 Task: Font style For heading UseBookman old style with red colour, bold & Underline. font size for heading '20 Pt. 'Change the font style of data to Bookman old styleand font size to  16 Pt. Change the alignment of both headline & data to  Align center. In the sheet  Apex Sales review 
Action: Mouse moved to (101, 147)
Screenshot: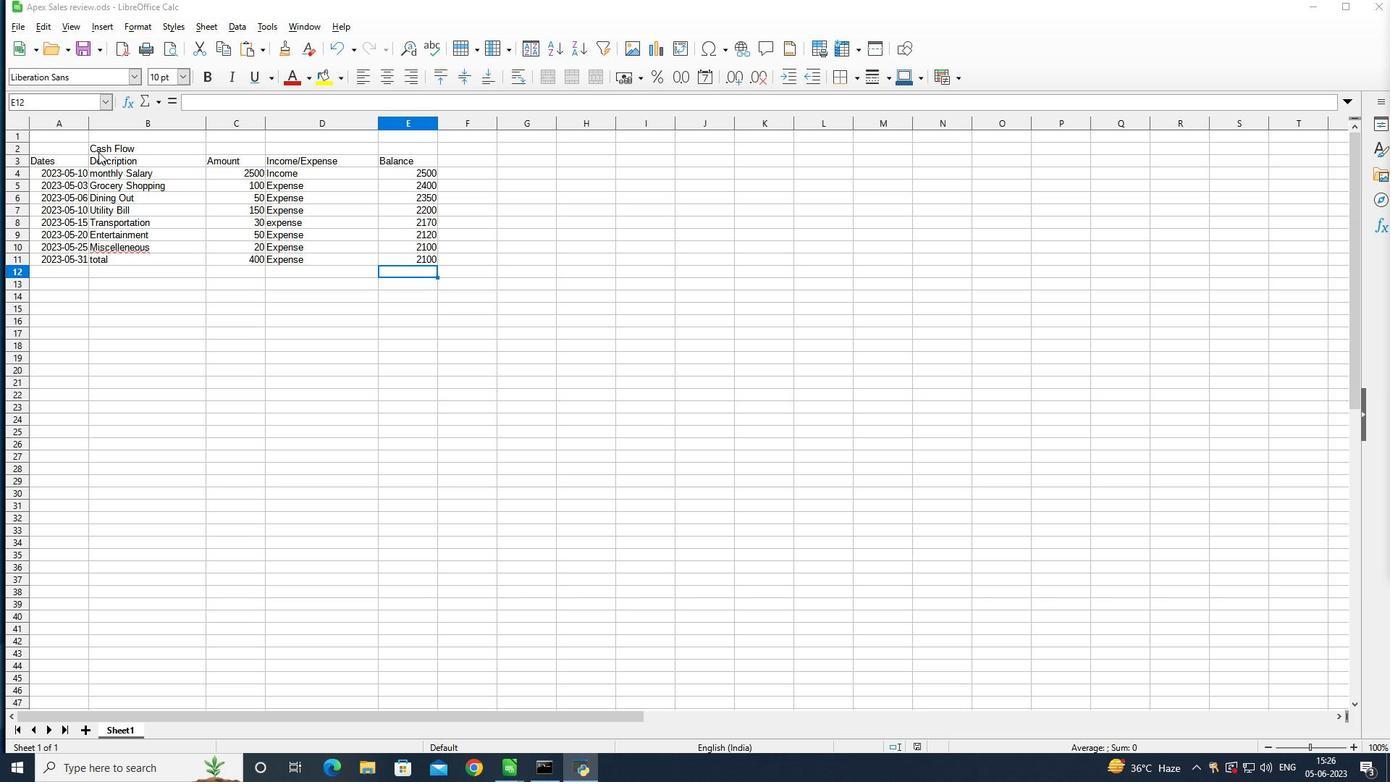 
Action: Mouse pressed left at (101, 147)
Screenshot: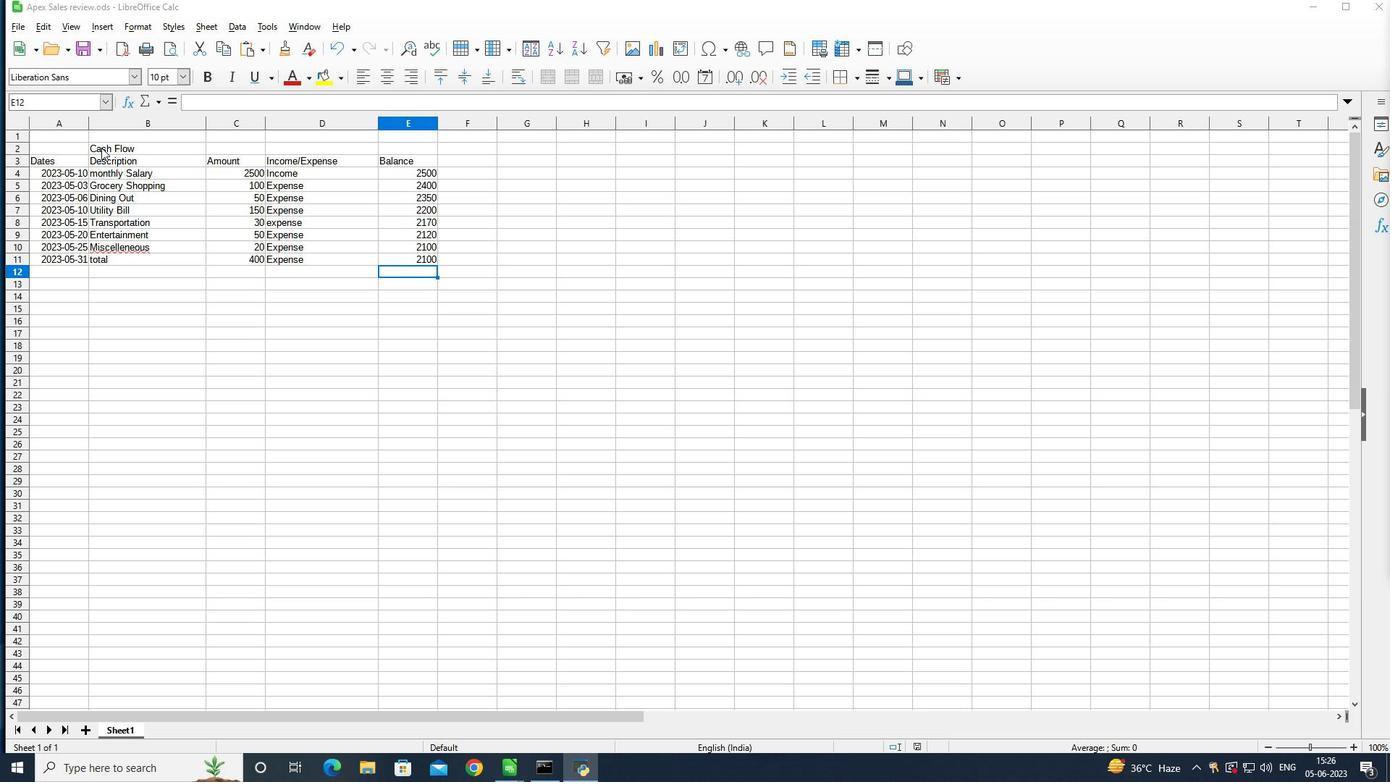 
Action: Mouse pressed left at (101, 147)
Screenshot: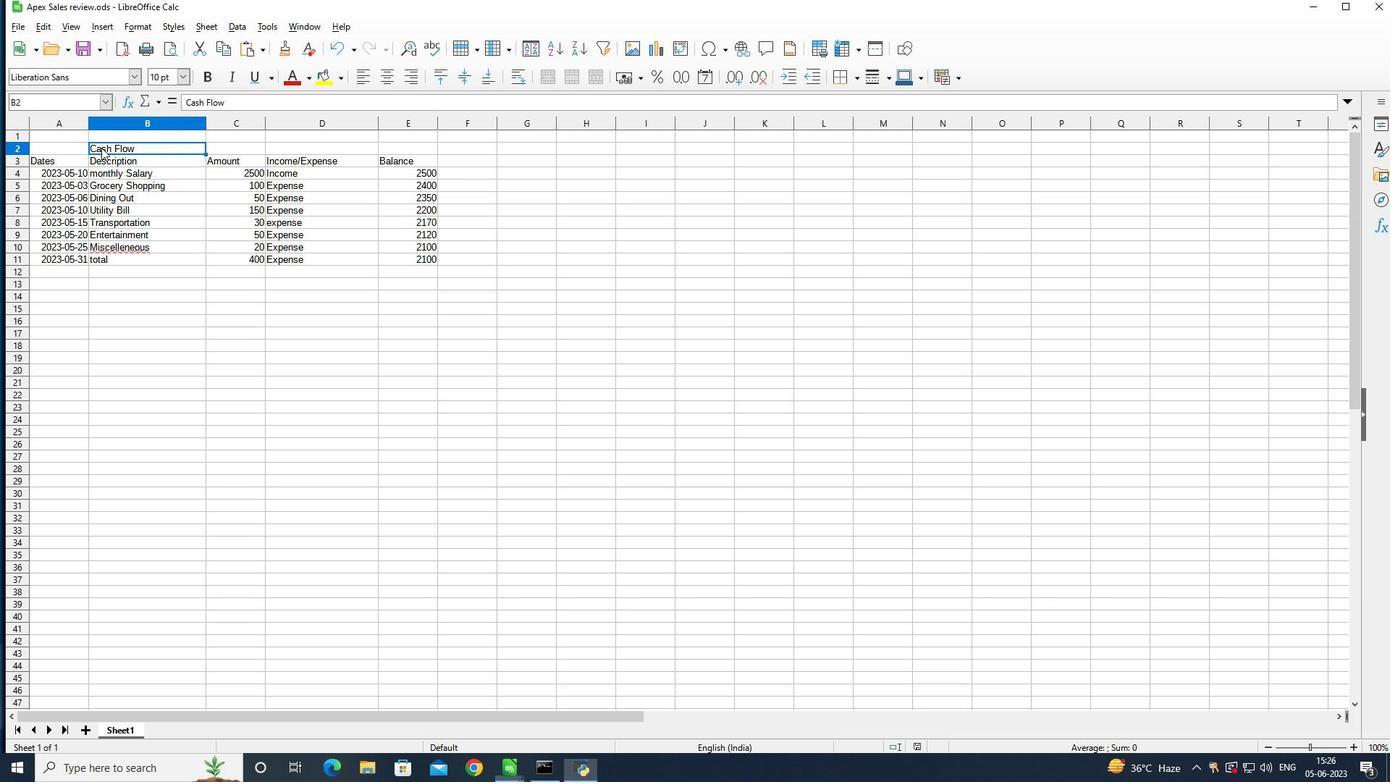 
Action: Mouse pressed left at (101, 147)
Screenshot: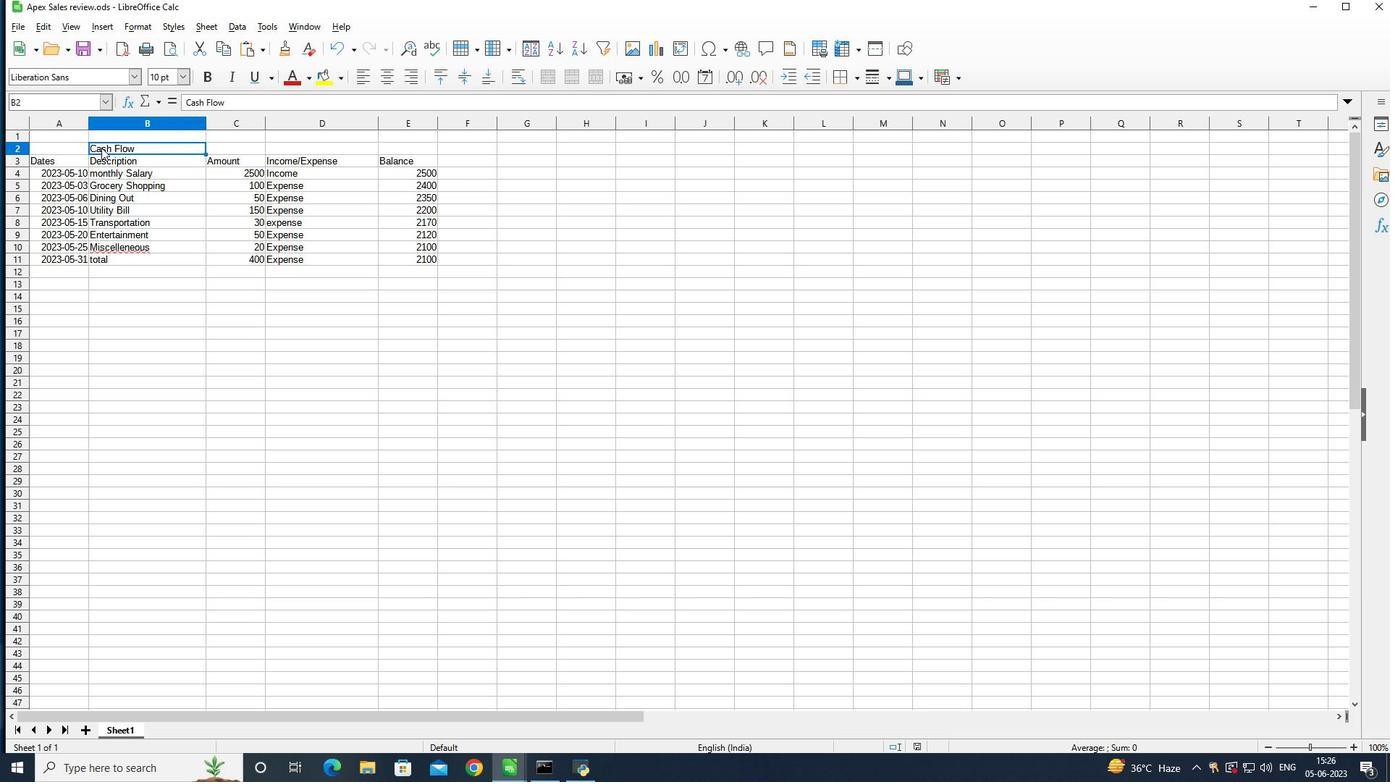 
Action: Mouse moved to (88, 76)
Screenshot: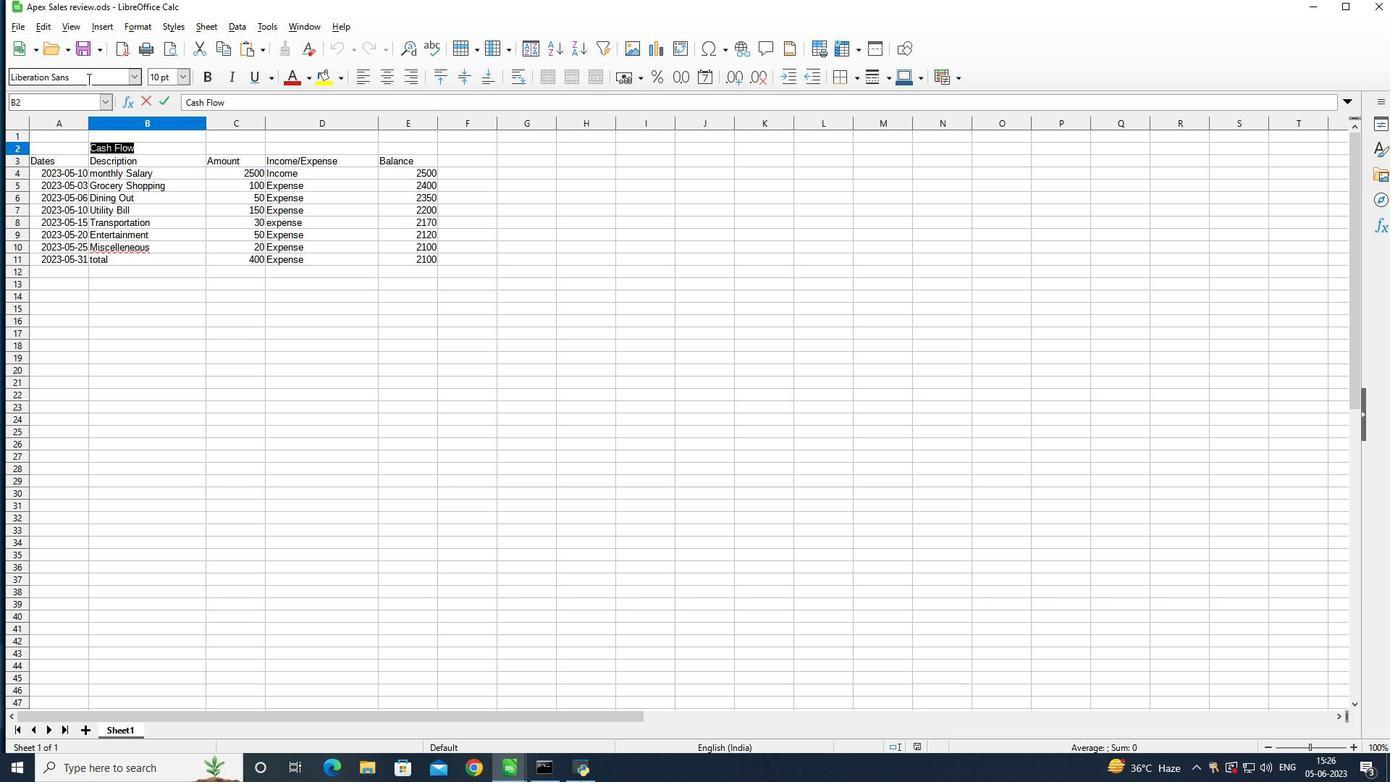 
Action: Mouse pressed left at (88, 76)
Screenshot: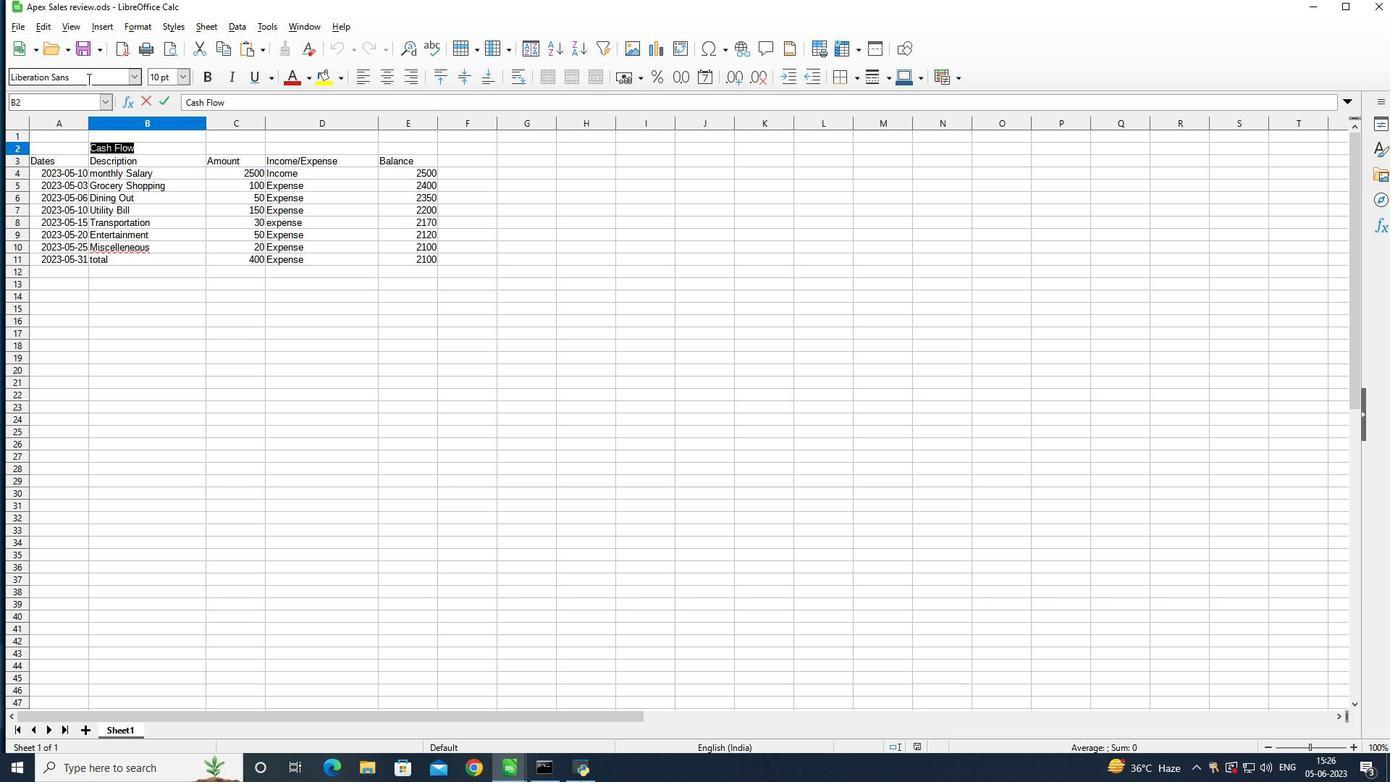 
Action: Mouse moved to (257, 86)
Screenshot: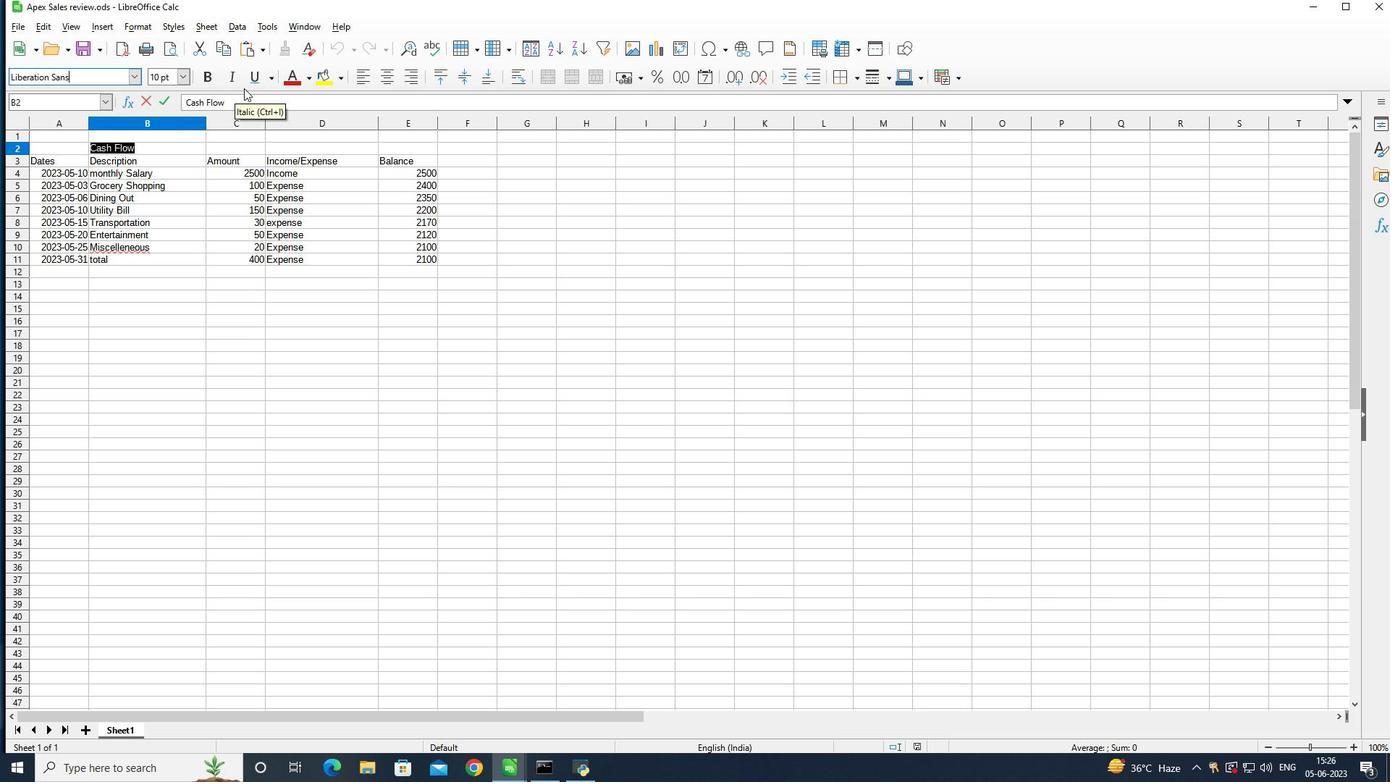 
Action: Key pressed <Key.backspace>
Screenshot: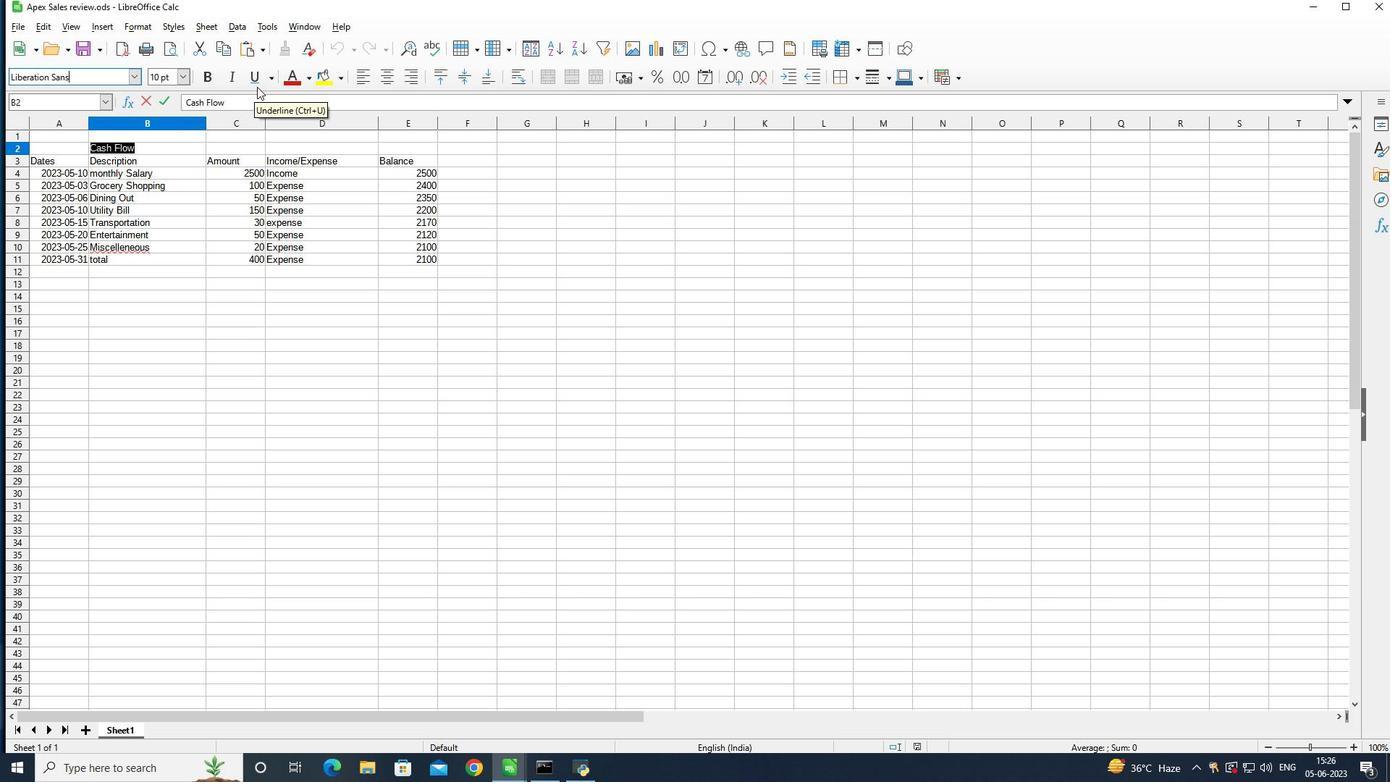 
Action: Mouse moved to (257, 86)
Screenshot: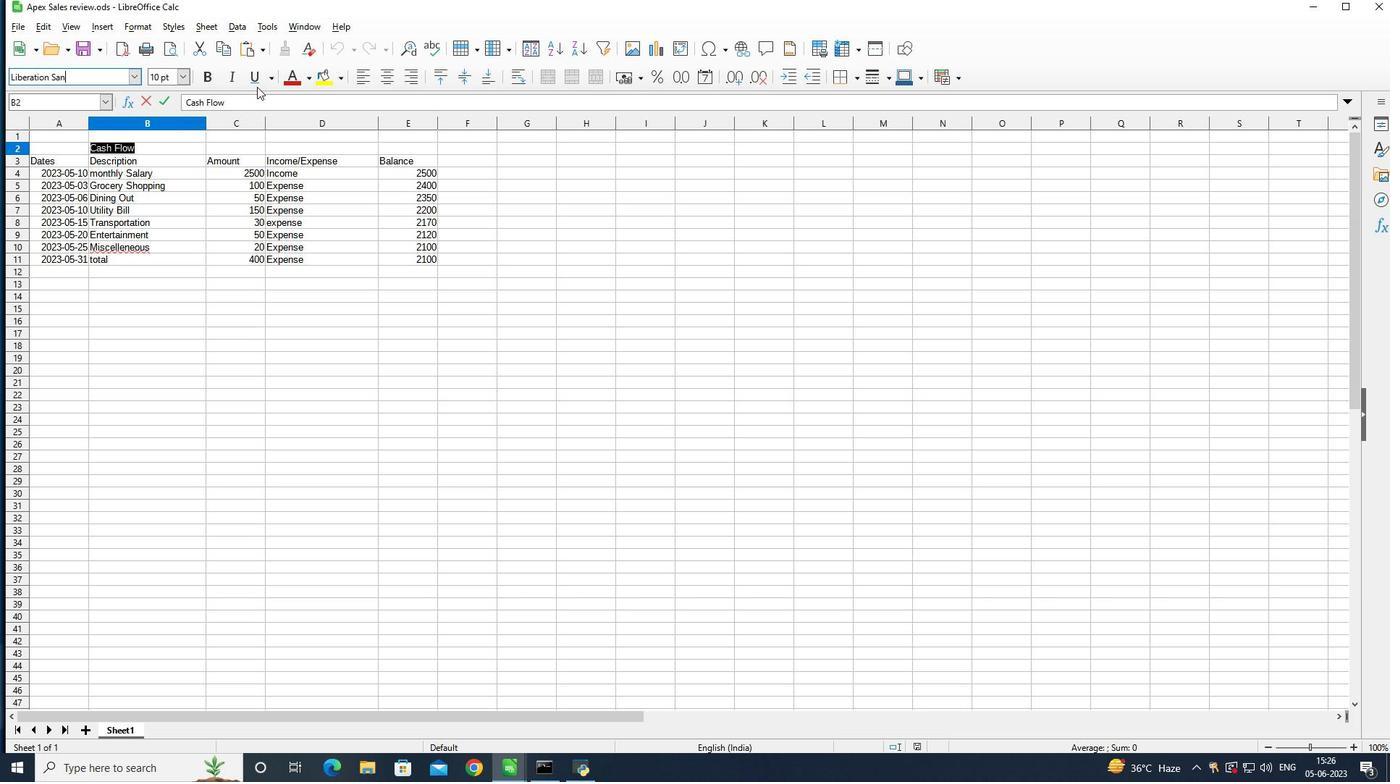 
Action: Key pressed <Key.backspace><Key.backspace><Key.backspace><Key.backspace><Key.backspace><Key.backspace><Key.backspace><Key.backspace><Key.backspace><Key.backspace><Key.backspace><Key.backspace><Key.backspace><Key.backspace><Key.backspace><Key.backspace><Key.backspace><Key.backspace><Key.backspace><Key.backspace><Key.shift>Bookman<Key.enter>
Screenshot: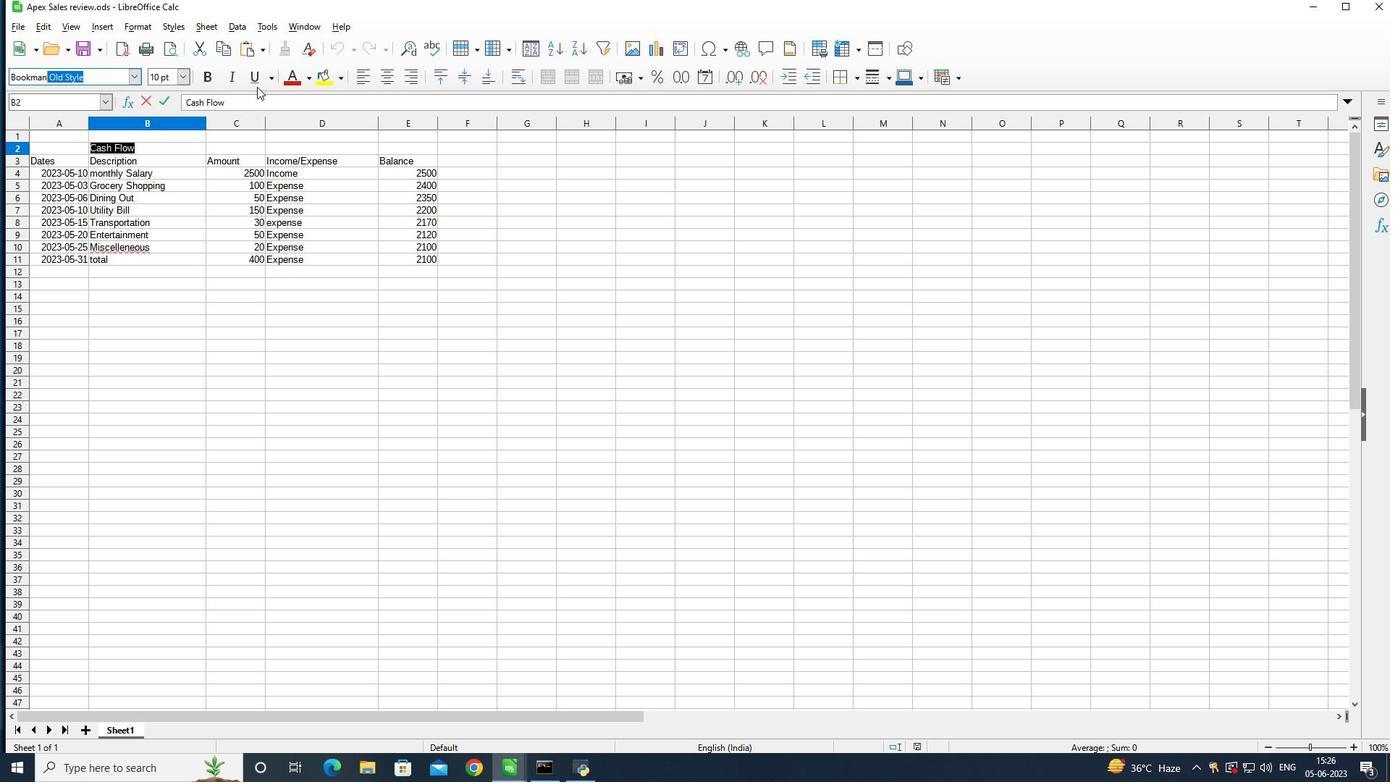 
Action: Mouse moved to (212, 76)
Screenshot: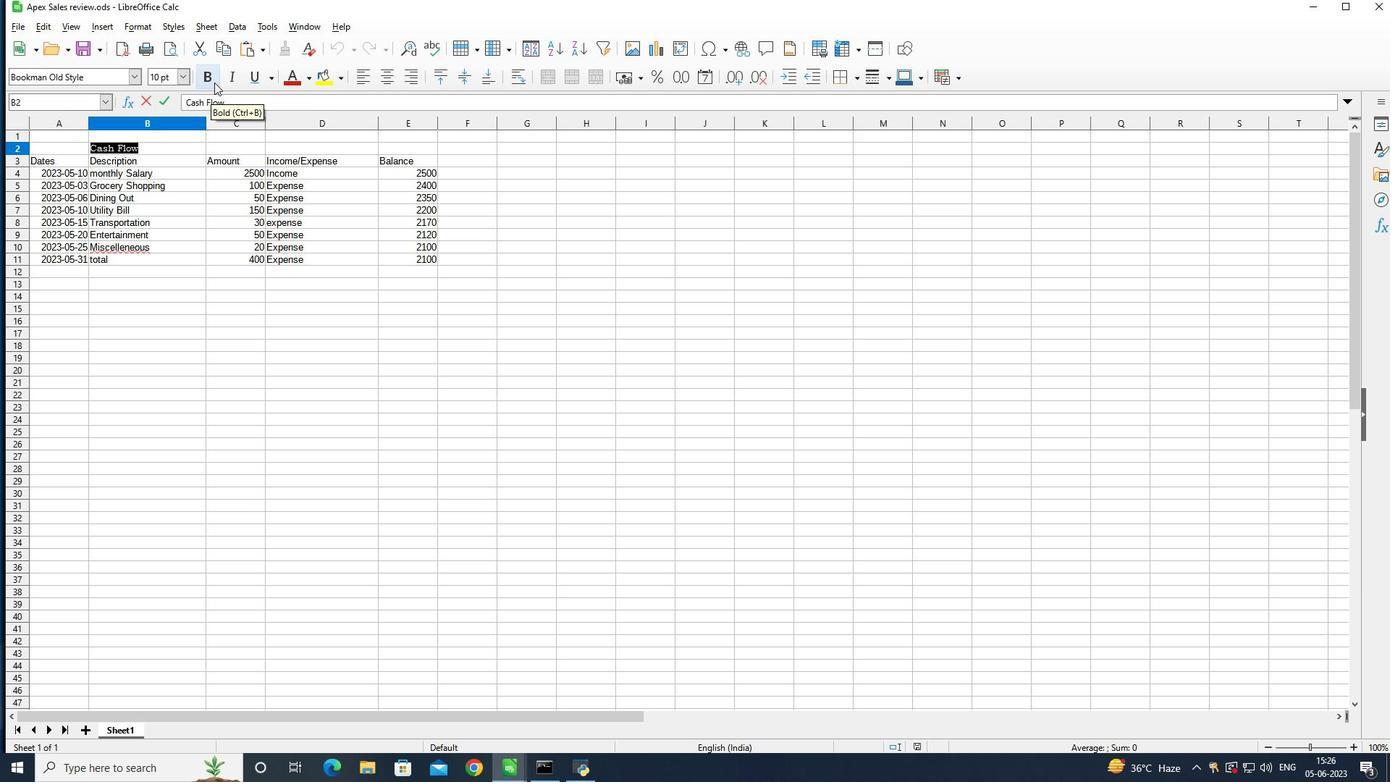 
Action: Mouse pressed left at (212, 76)
Screenshot: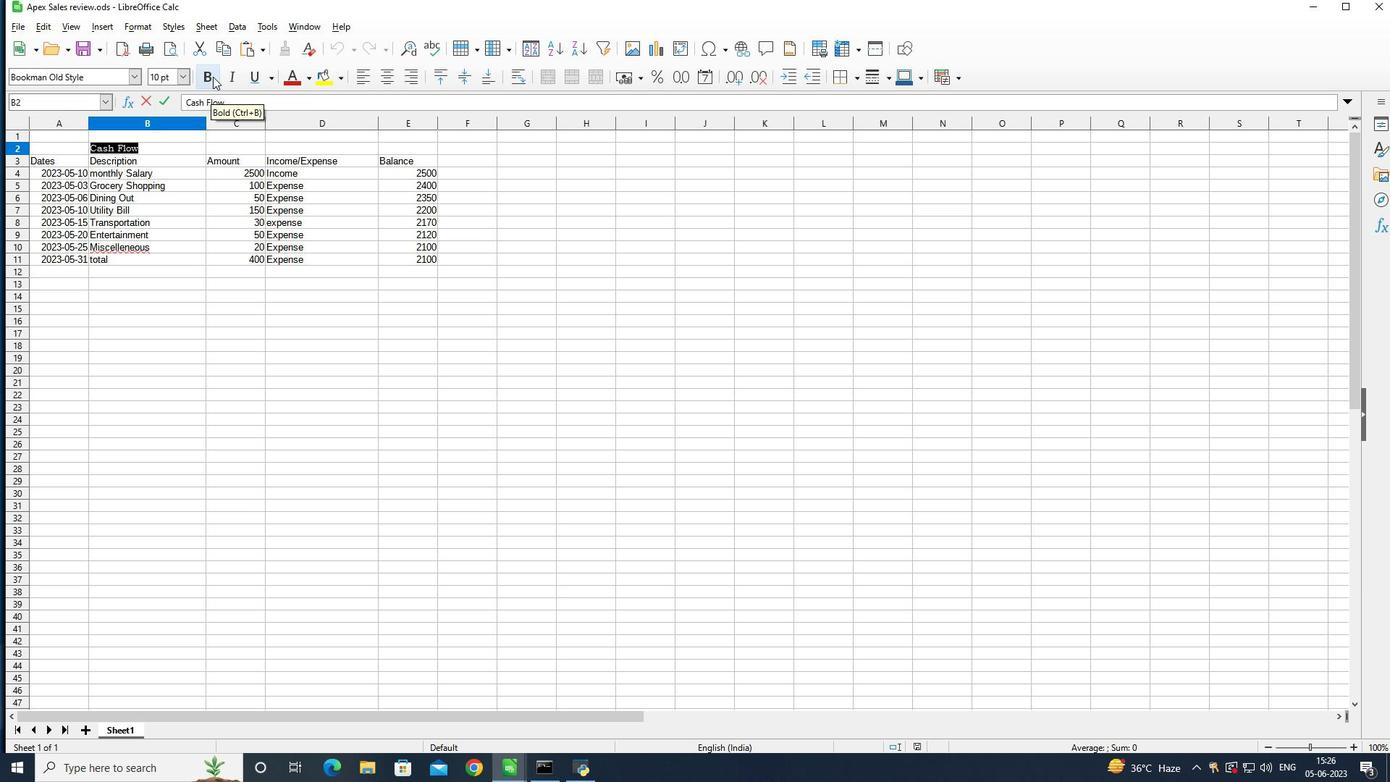 
Action: Mouse moved to (247, 76)
Screenshot: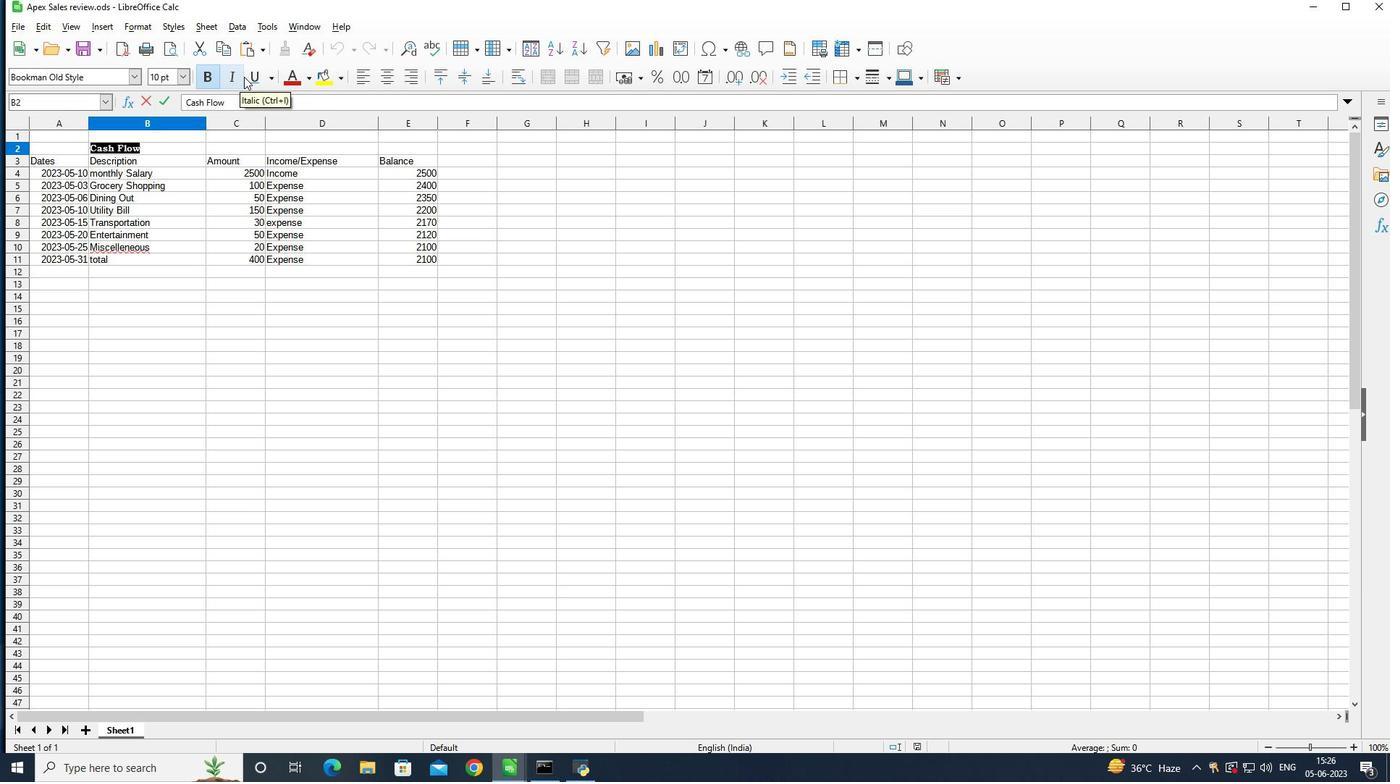 
Action: Mouse pressed left at (247, 76)
Screenshot: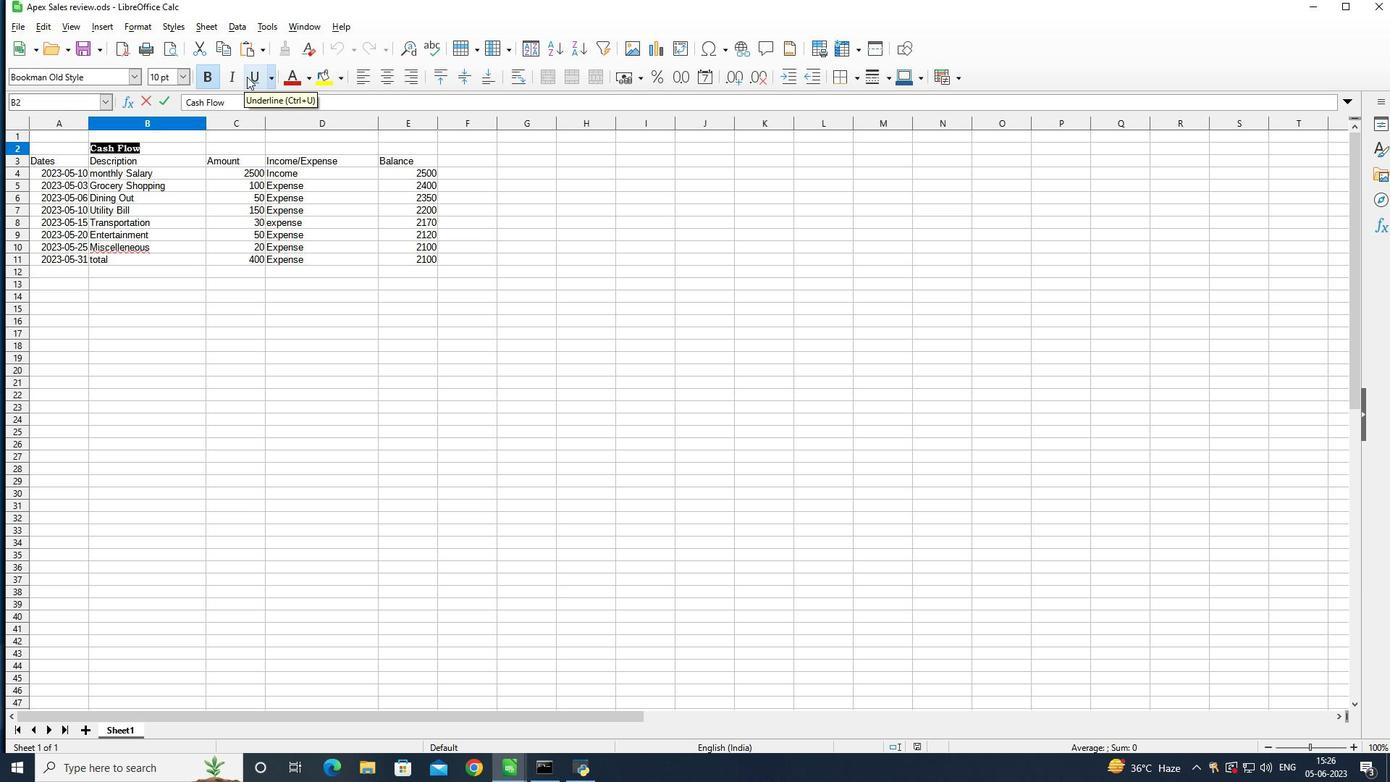 
Action: Mouse moved to (188, 78)
Screenshot: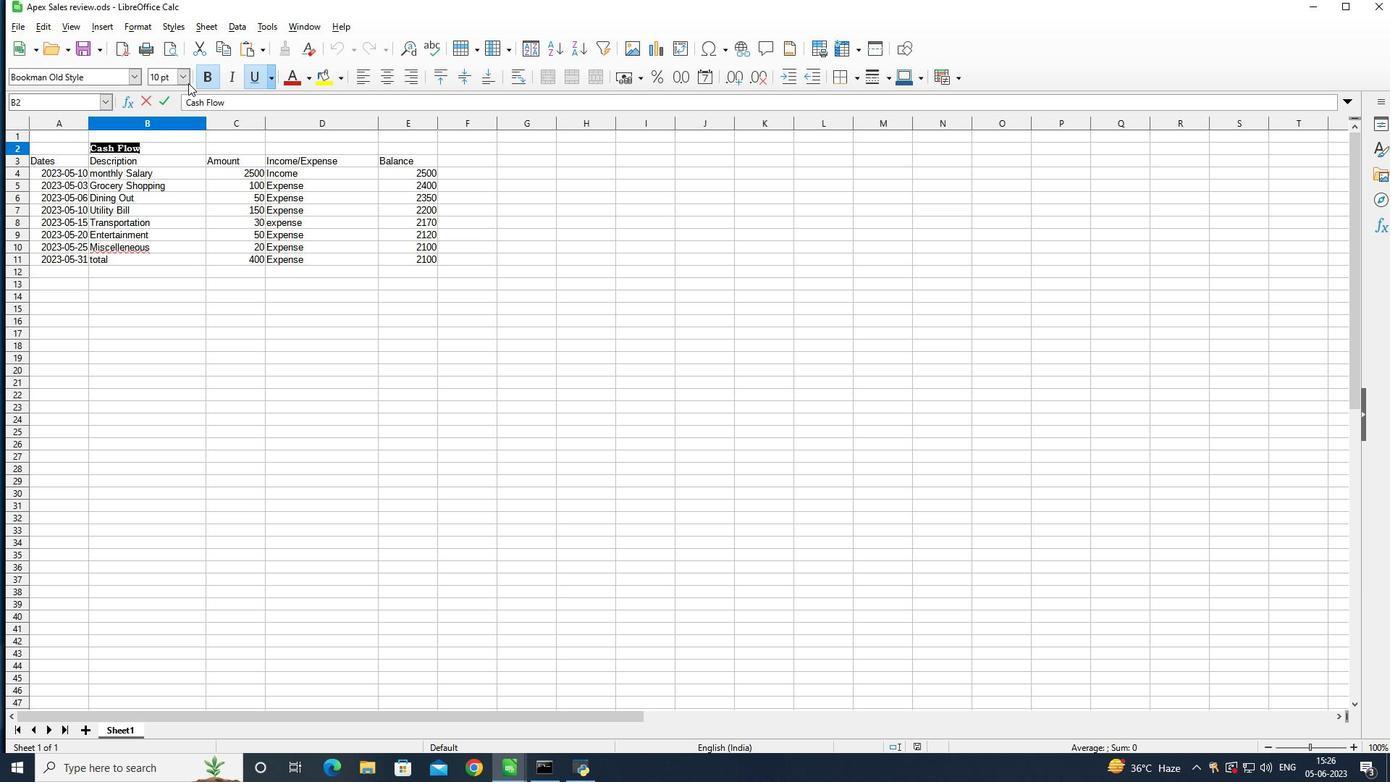 
Action: Mouse pressed left at (188, 78)
Screenshot: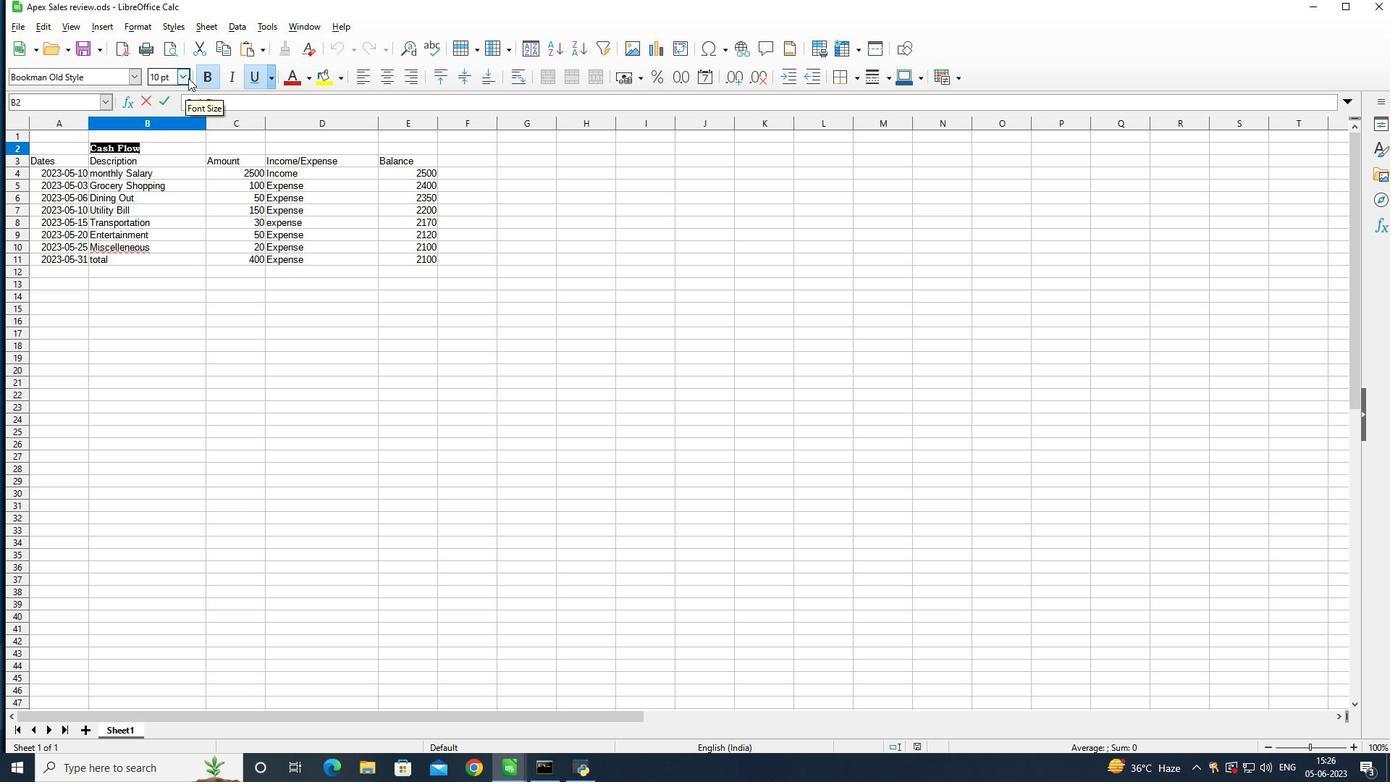 
Action: Mouse moved to (163, 256)
Screenshot: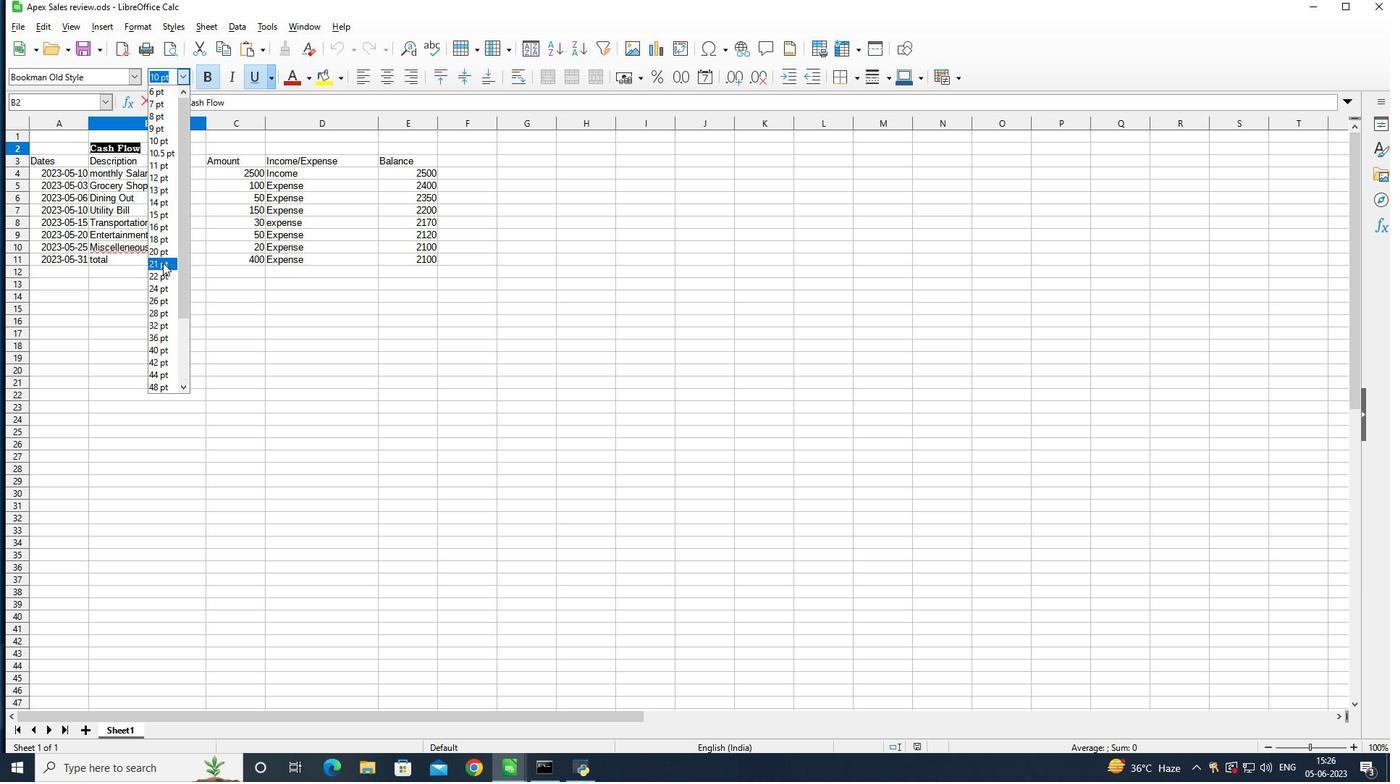 
Action: Mouse pressed left at (163, 256)
Screenshot: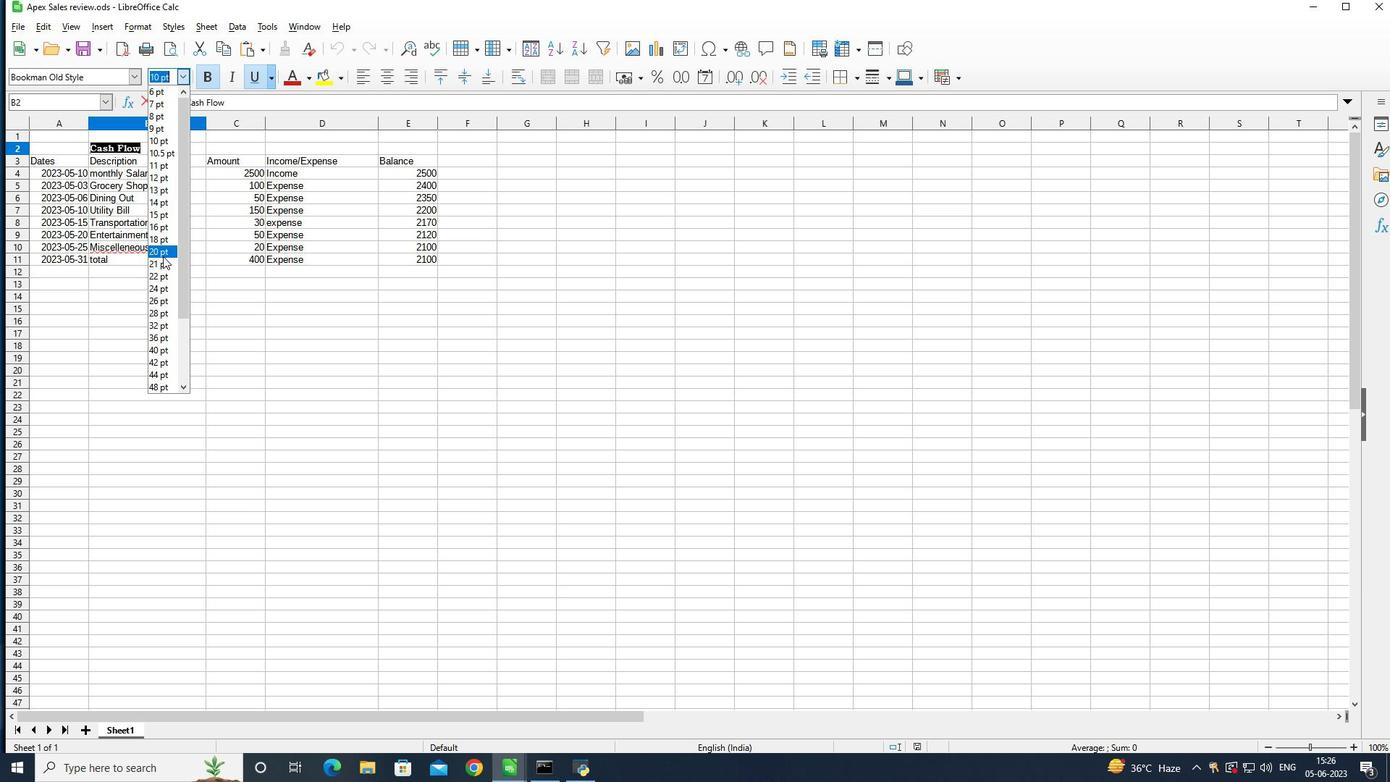 
Action: Mouse moved to (292, 84)
Screenshot: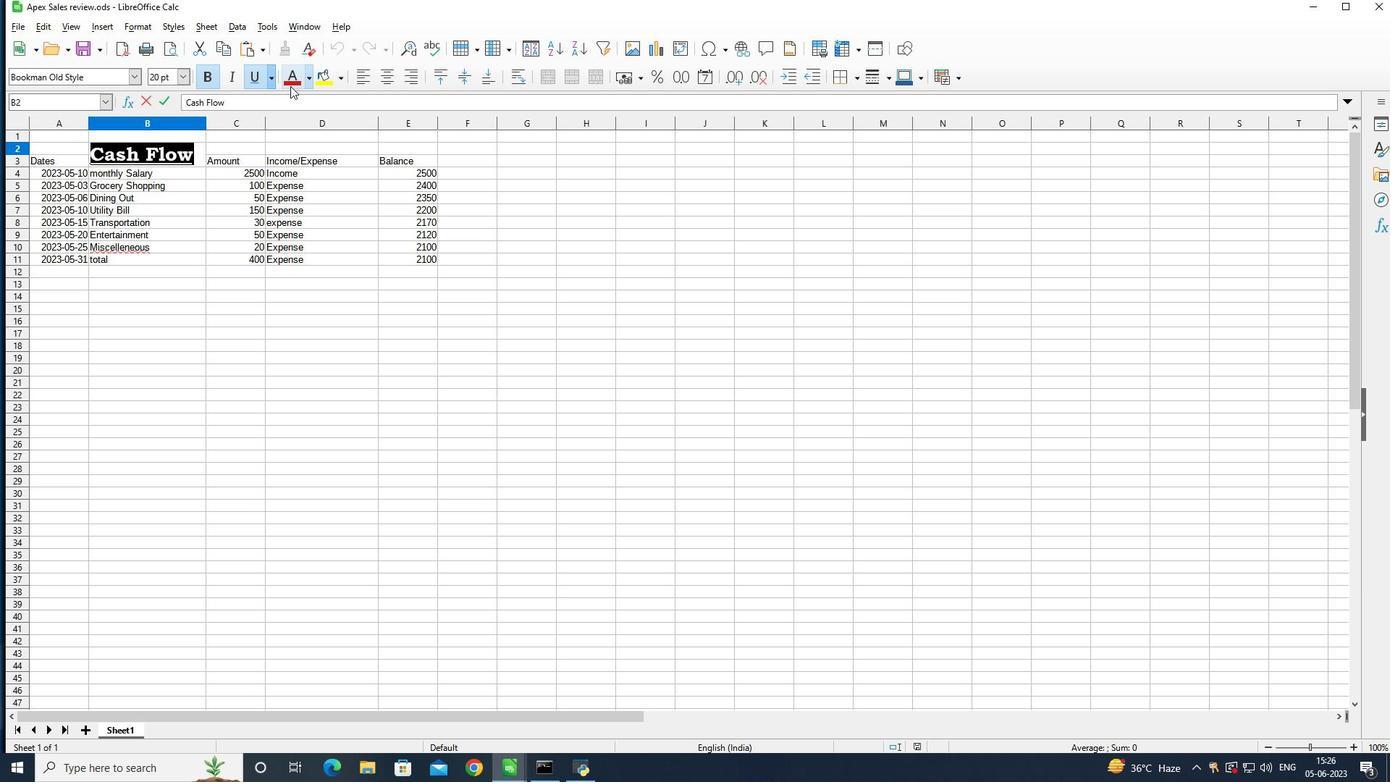 
Action: Mouse pressed left at (292, 84)
Screenshot: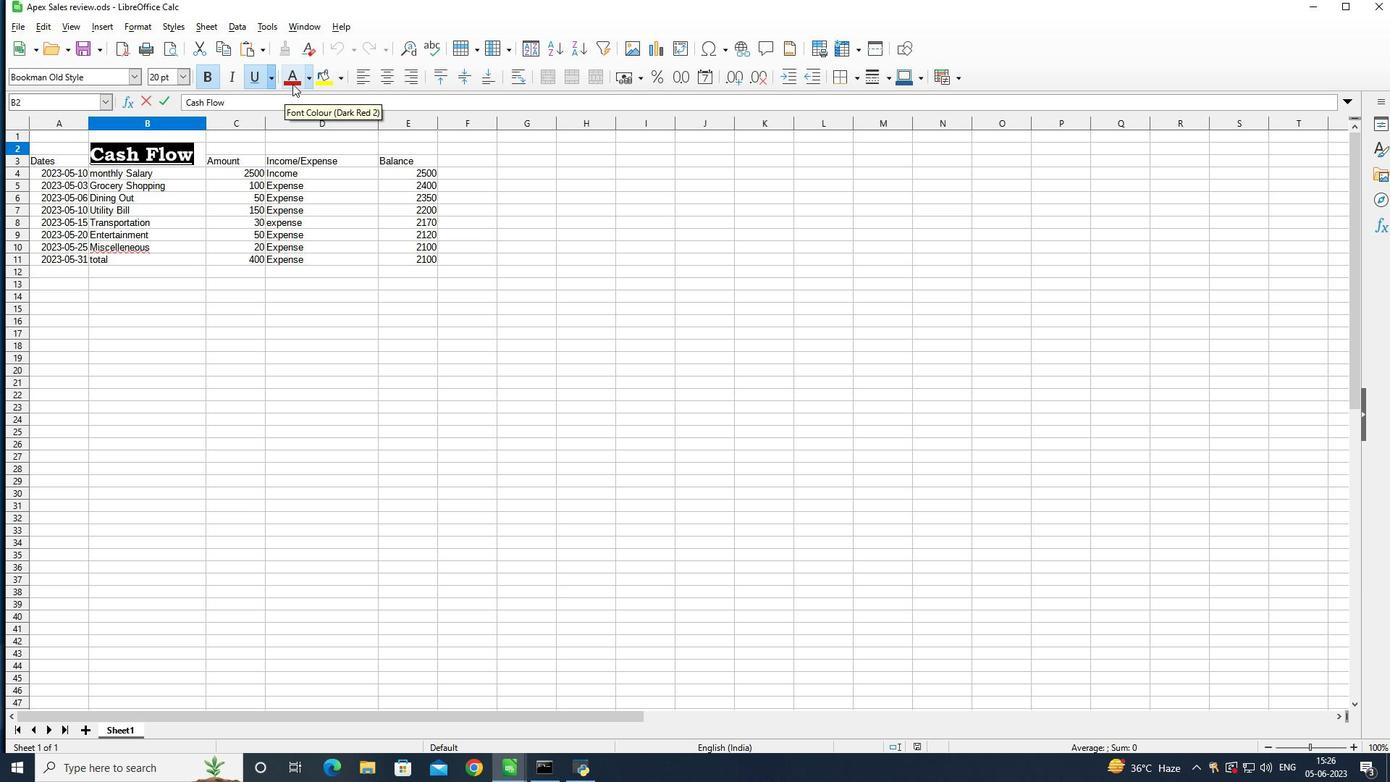 
Action: Mouse moved to (116, 199)
Screenshot: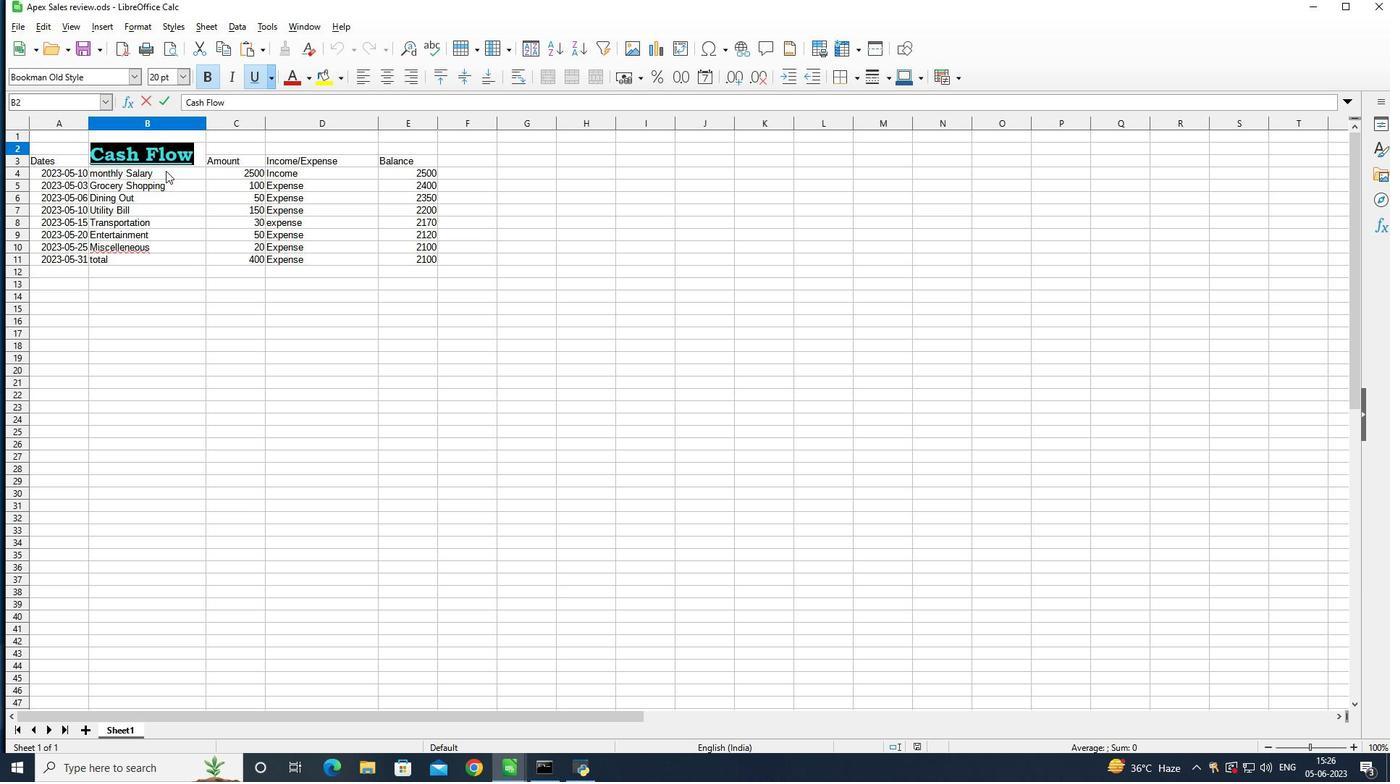 
Action: Mouse pressed left at (116, 199)
Screenshot: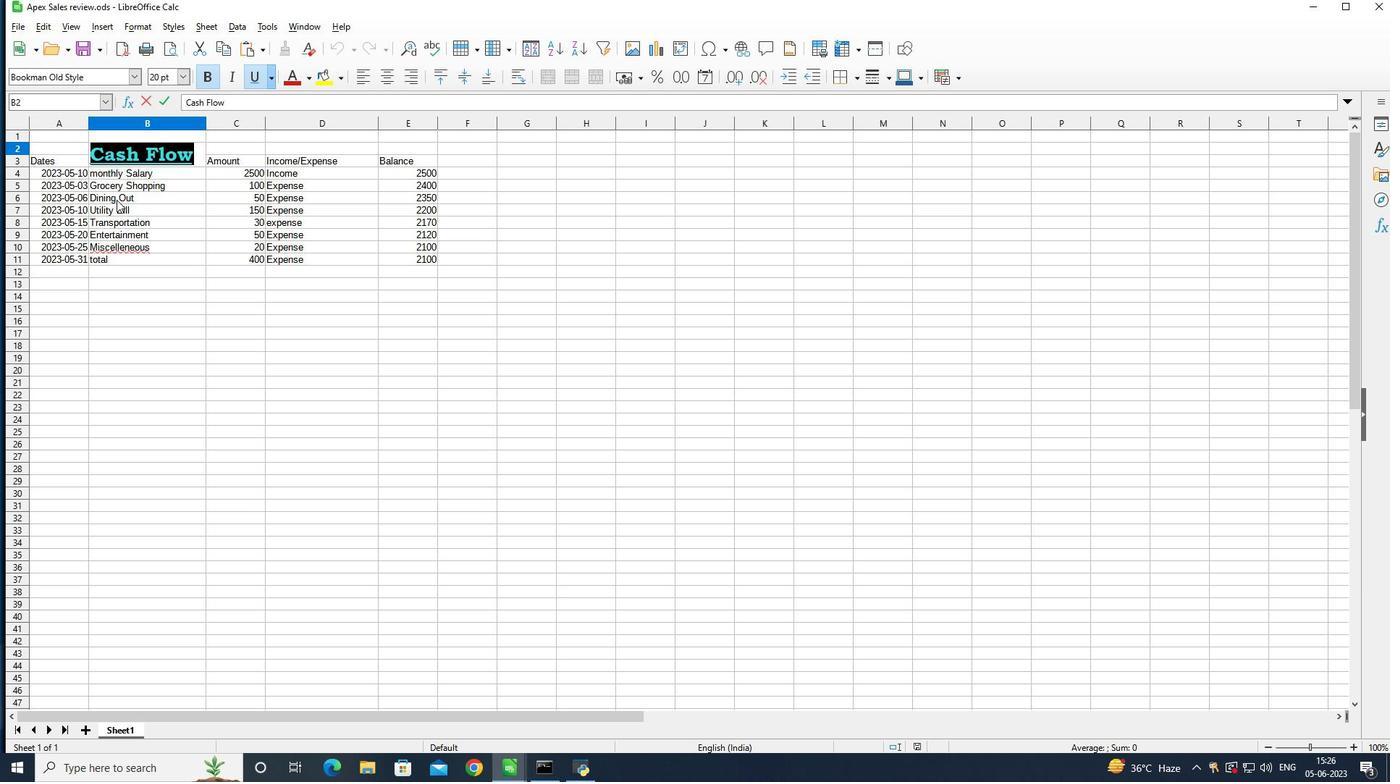 
Action: Mouse moved to (61, 174)
Screenshot: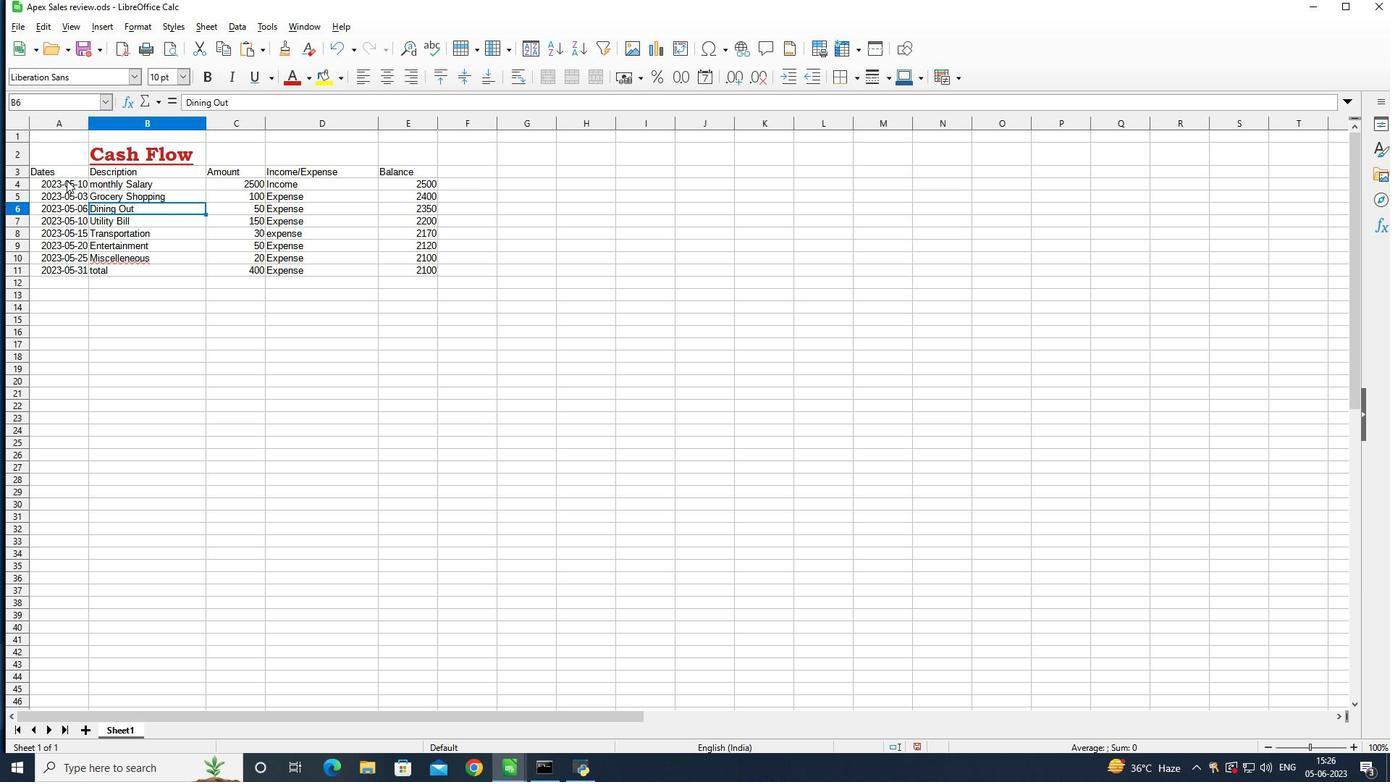 
Action: Mouse pressed left at (61, 174)
Screenshot: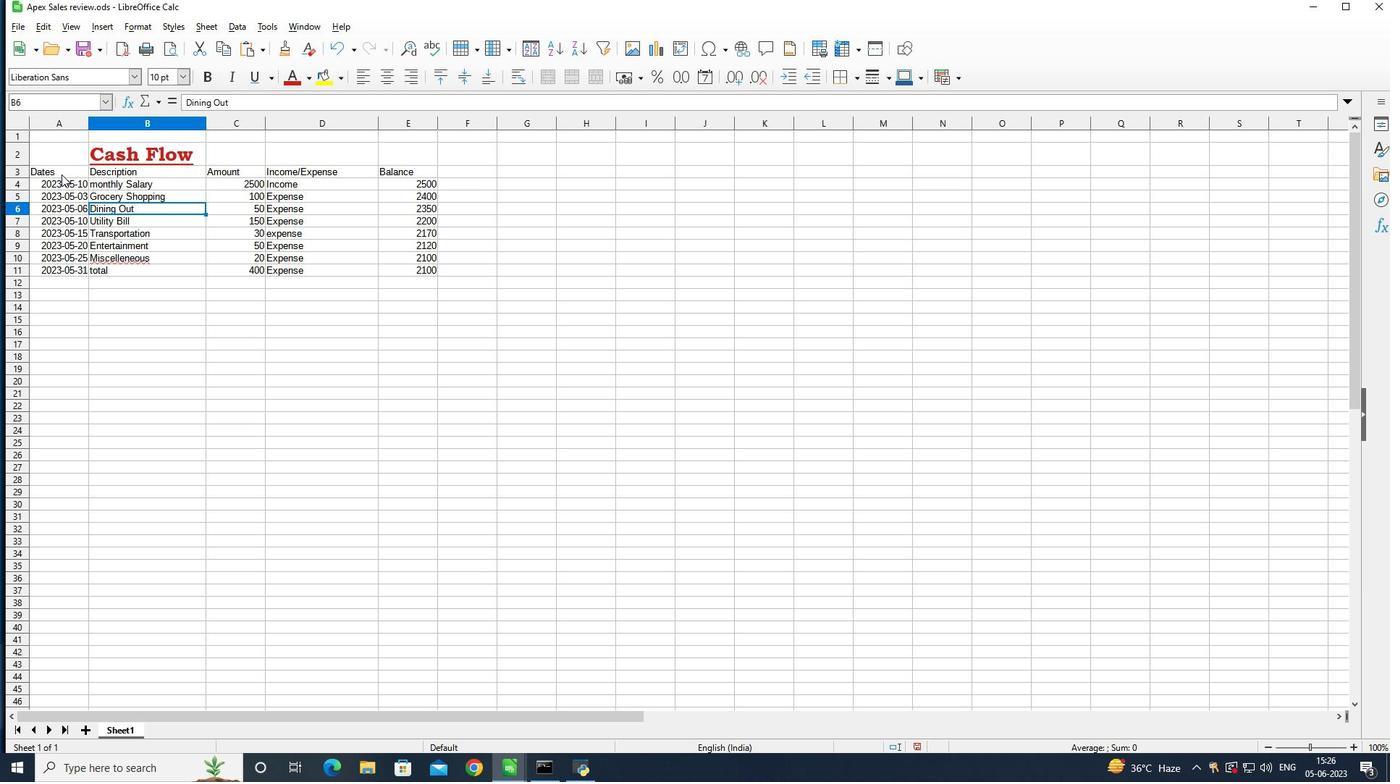 
Action: Mouse pressed left at (61, 174)
Screenshot: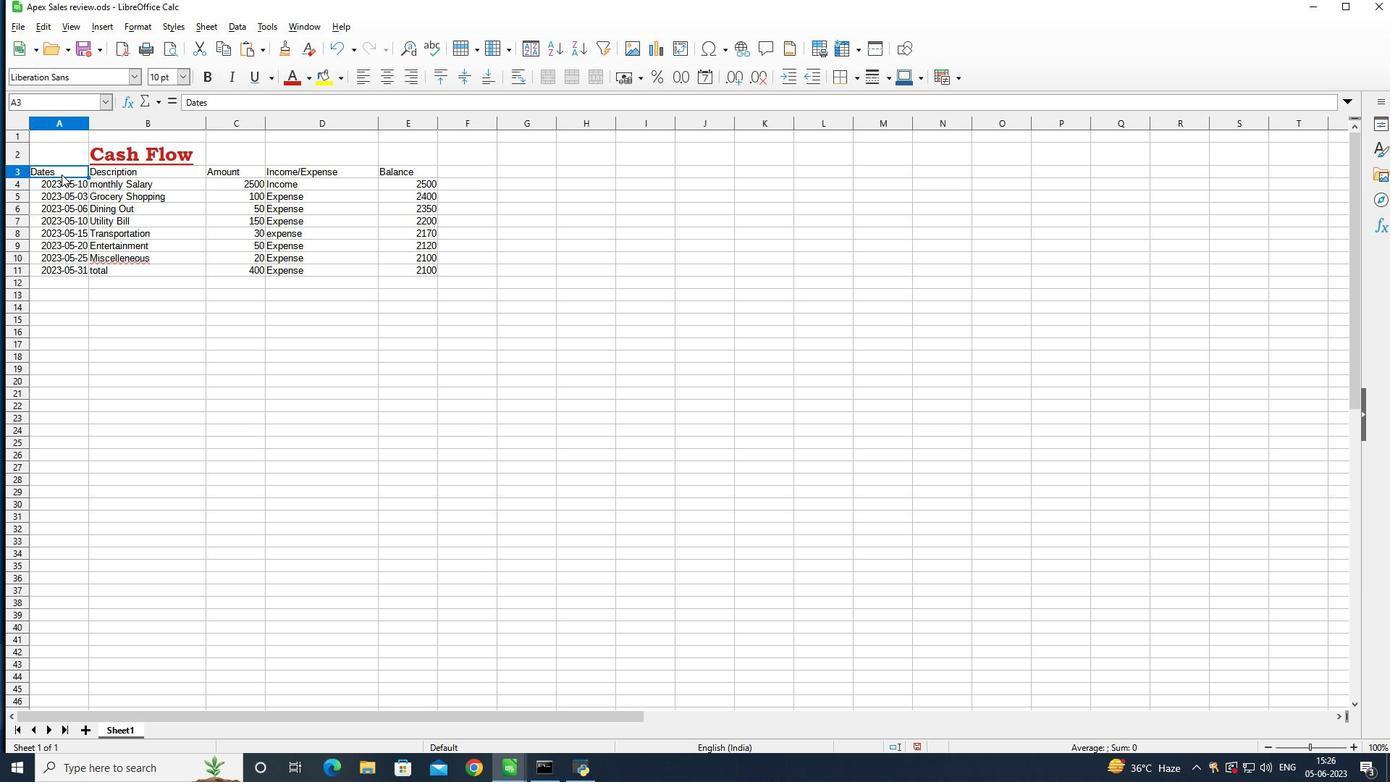 
Action: Mouse moved to (90, 71)
Screenshot: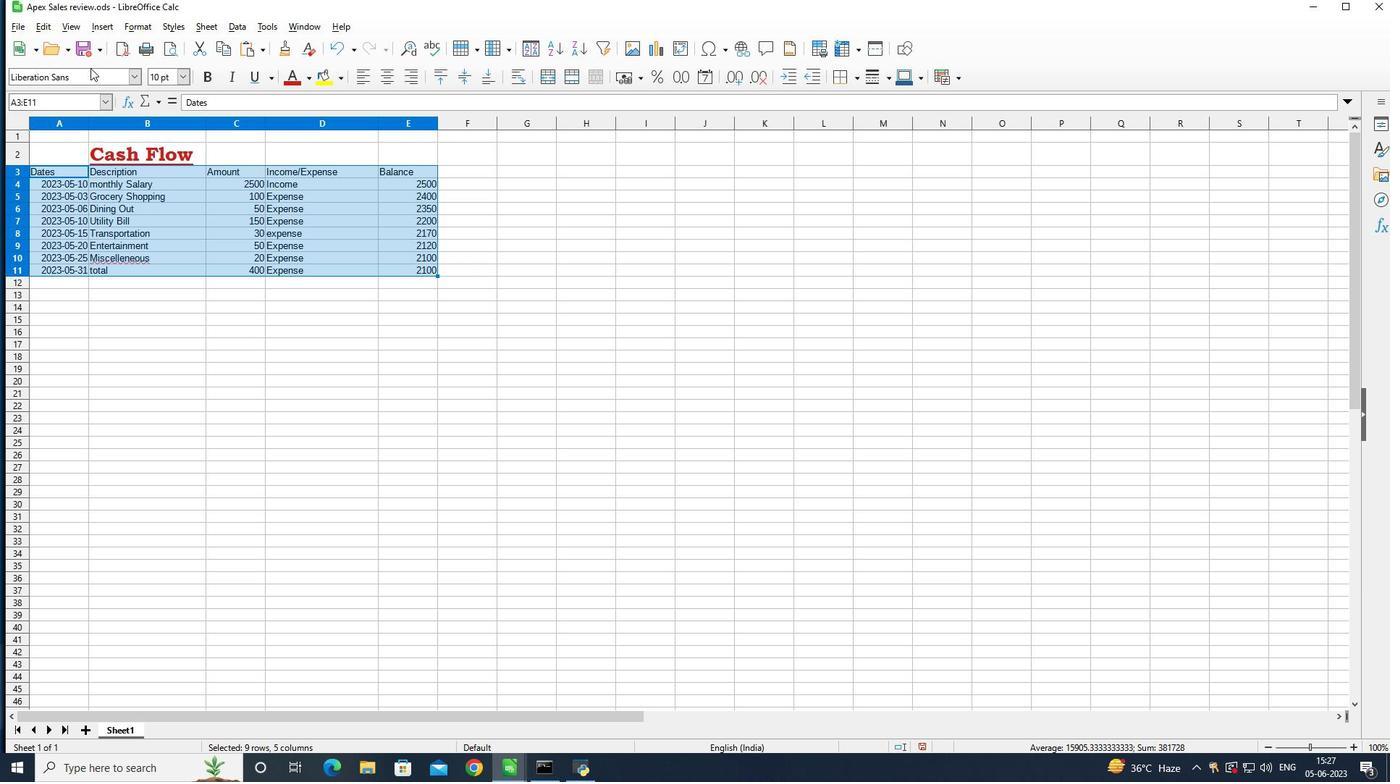 
Action: Mouse pressed left at (90, 71)
Screenshot: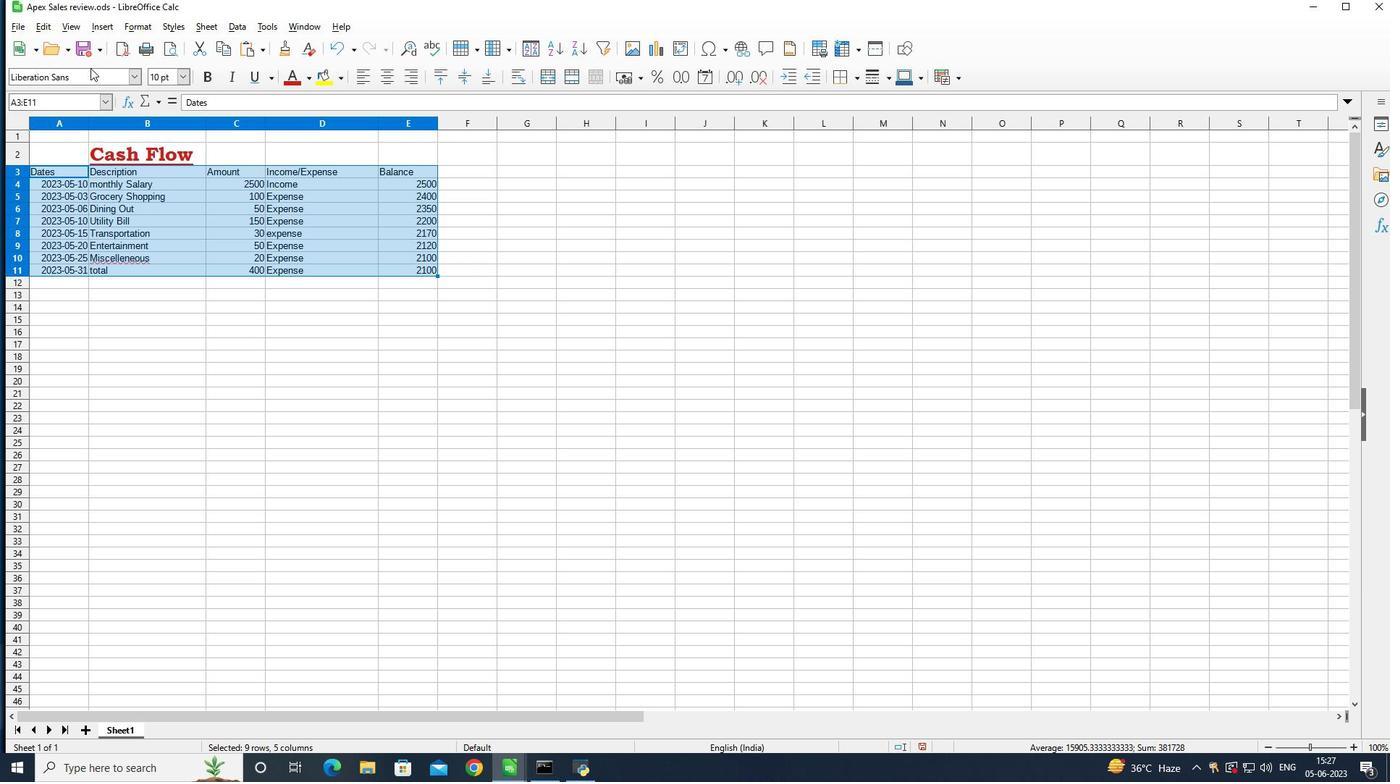 
Action: Mouse moved to (127, 58)
Screenshot: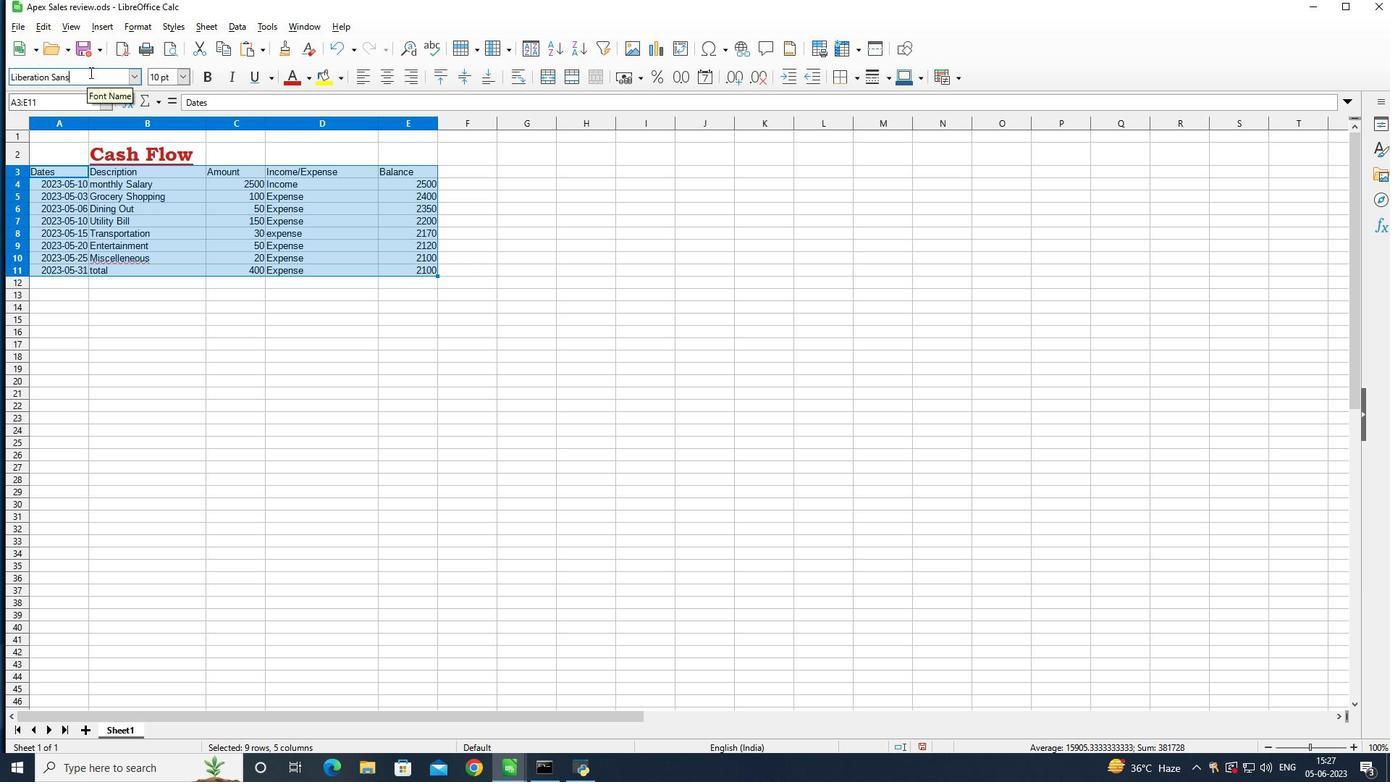 
Action: Key pressed <Key.backspace><Key.backspace><Key.backspace><Key.backspace><Key.backspace><Key.backspace><Key.backspace><Key.backspace><Key.backspace><Key.backspace><Key.backspace><Key.backspace><Key.backspace><Key.backspace><Key.backspace><Key.backspace><Key.backspace><Key.backspace><Key.backspace><Key.backspace><Key.backspace><Key.backspace><Key.backspace><Key.backspace><Key.backspace><Key.backspace><Key.backspace><Key.backspace><Key.backspace><Key.backspace><Key.backspace><Key.backspace><Key.backspace><Key.backspace><Key.backspace><Key.backspace><Key.backspace><Key.backspace><Key.backspace><Key.backspace><Key.backspace><Key.shift>bookman<Key.enter>
Screenshot: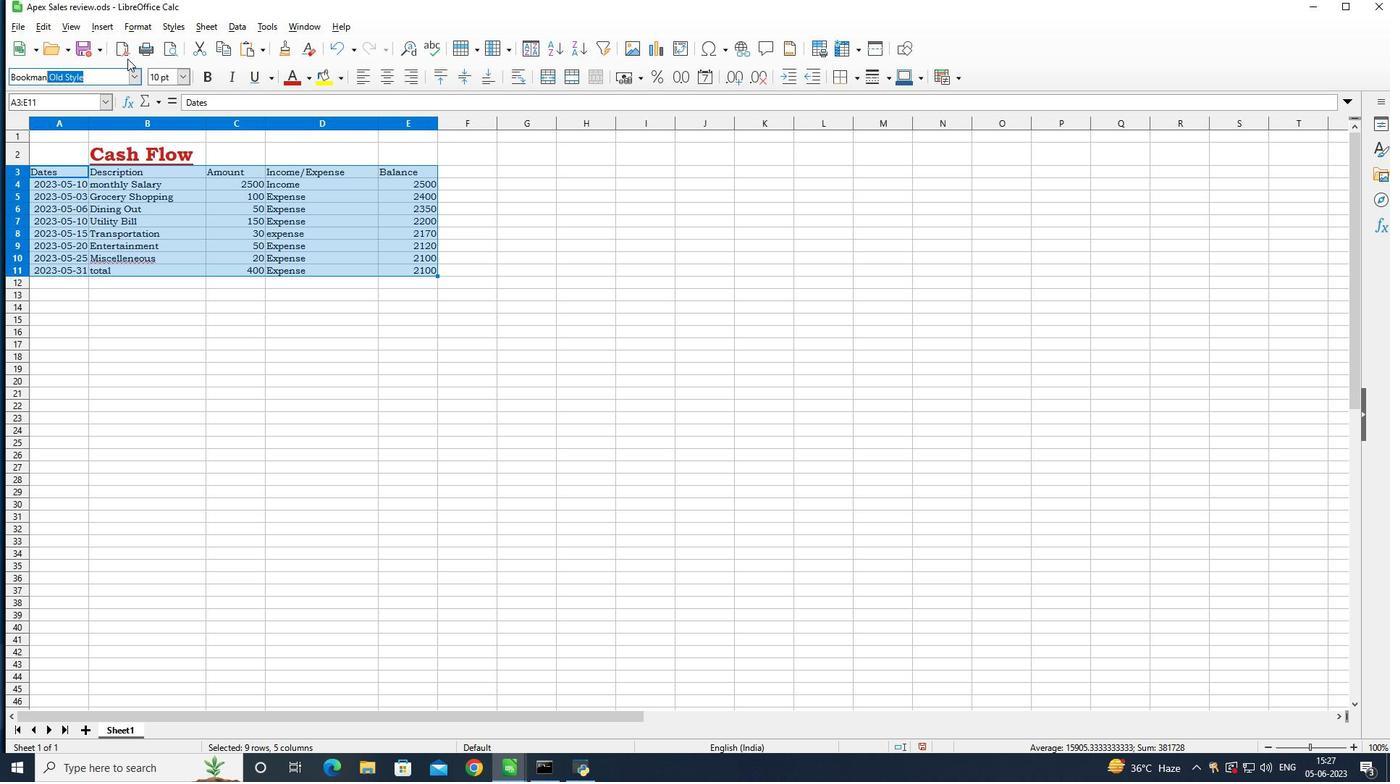 
Action: Mouse moved to (180, 76)
Screenshot: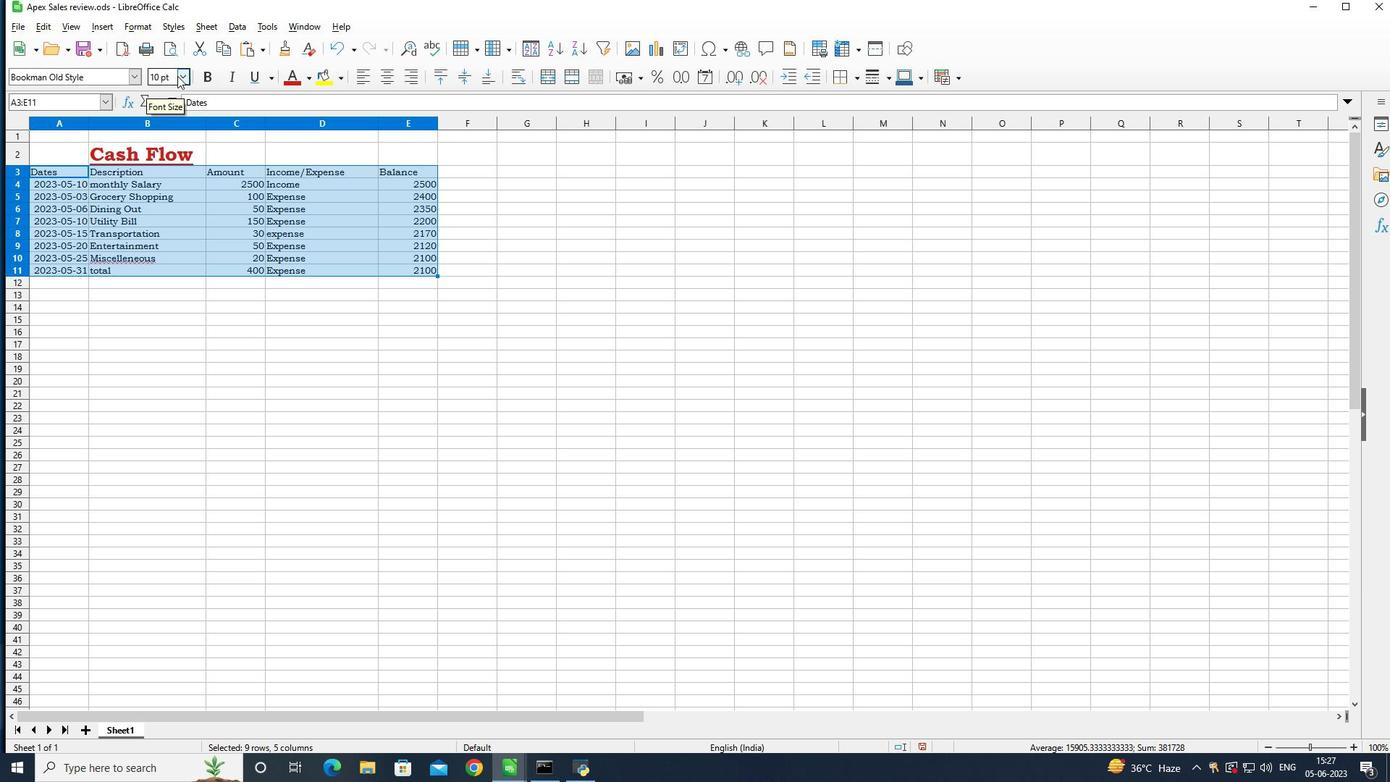 
Action: Mouse pressed left at (180, 76)
Screenshot: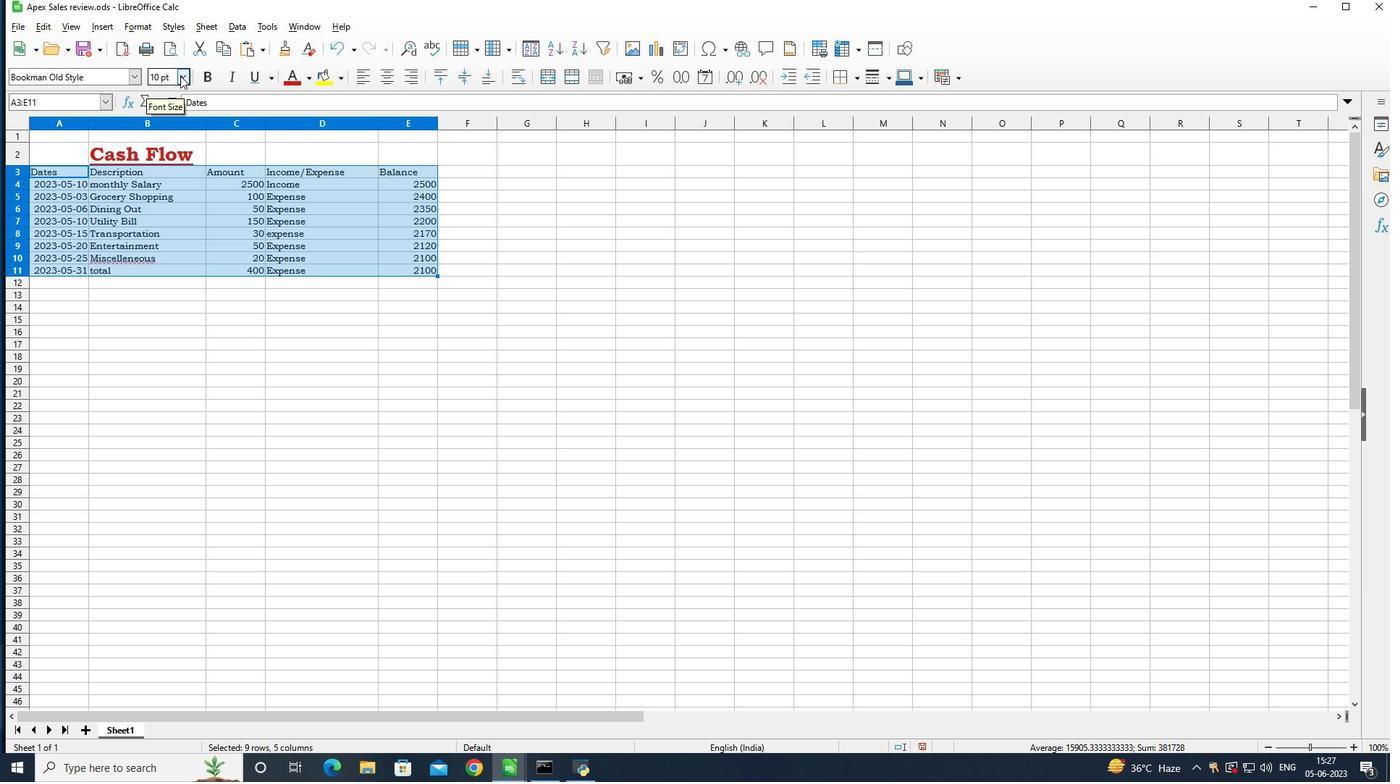 
Action: Mouse moved to (163, 227)
Screenshot: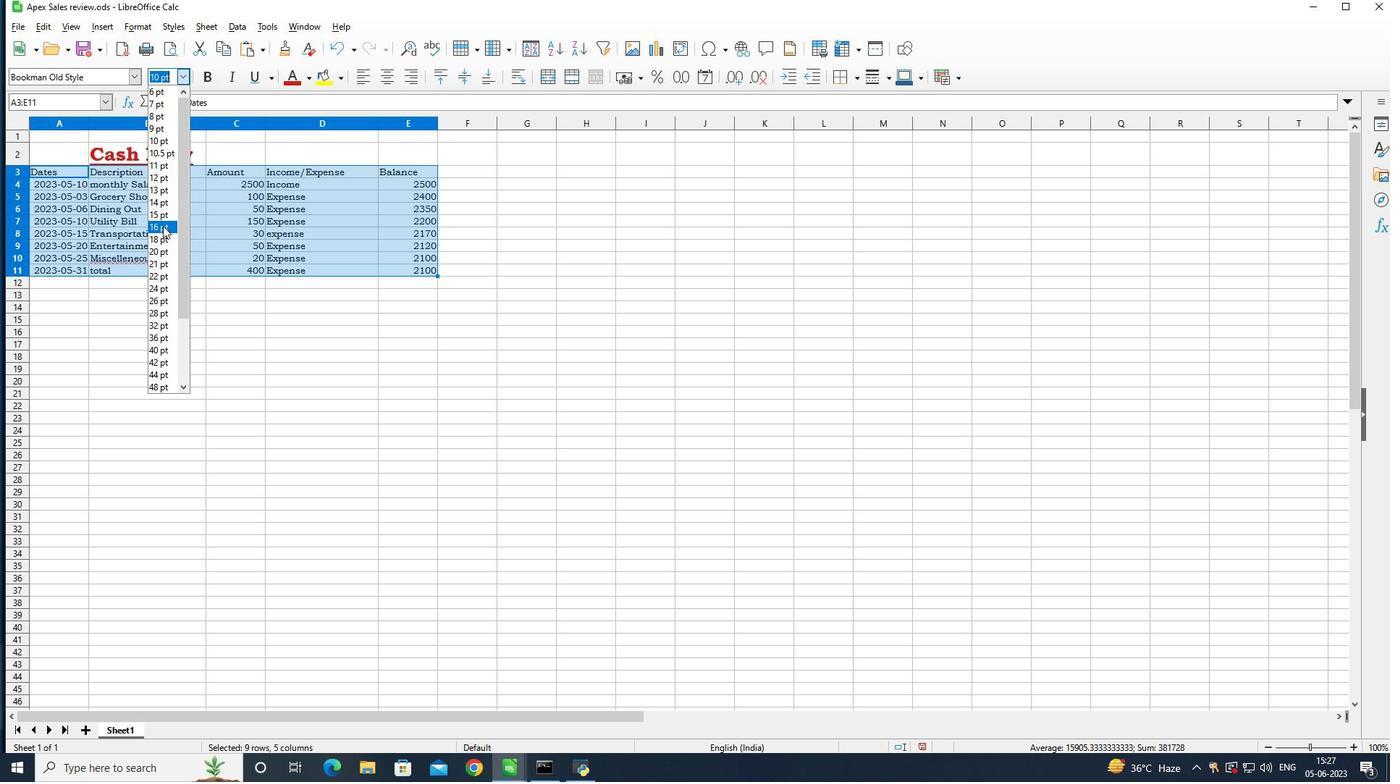 
Action: Mouse pressed left at (163, 227)
Screenshot: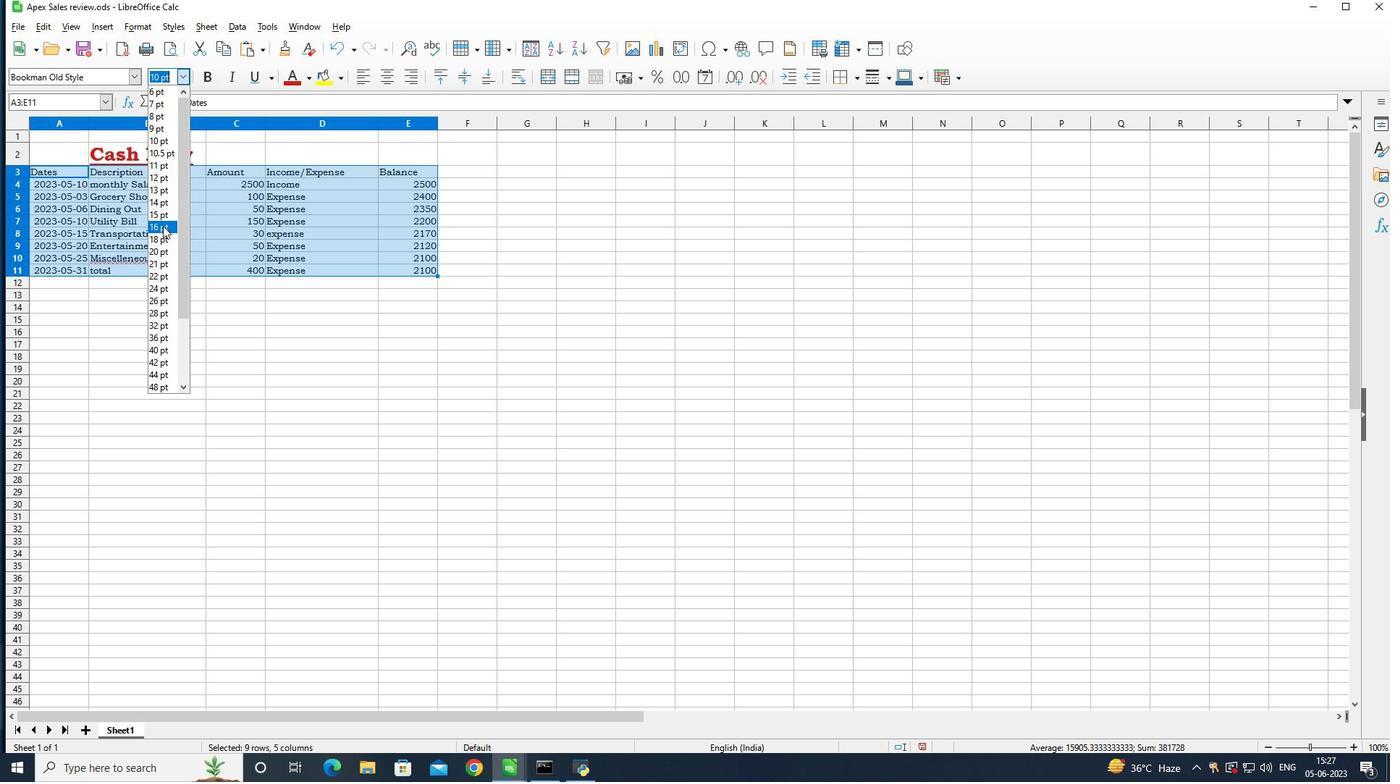 
Action: Mouse moved to (381, 81)
Screenshot: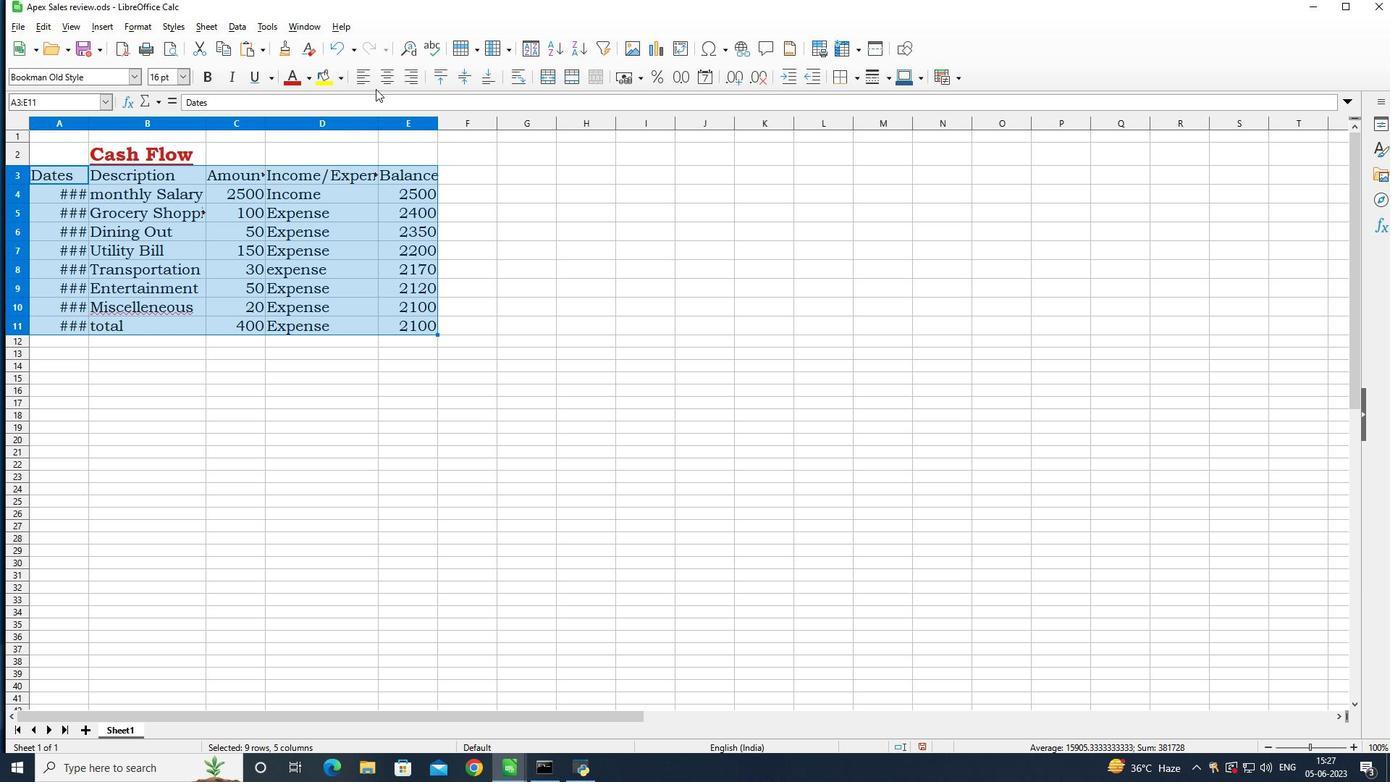 
Action: Mouse pressed left at (381, 81)
Screenshot: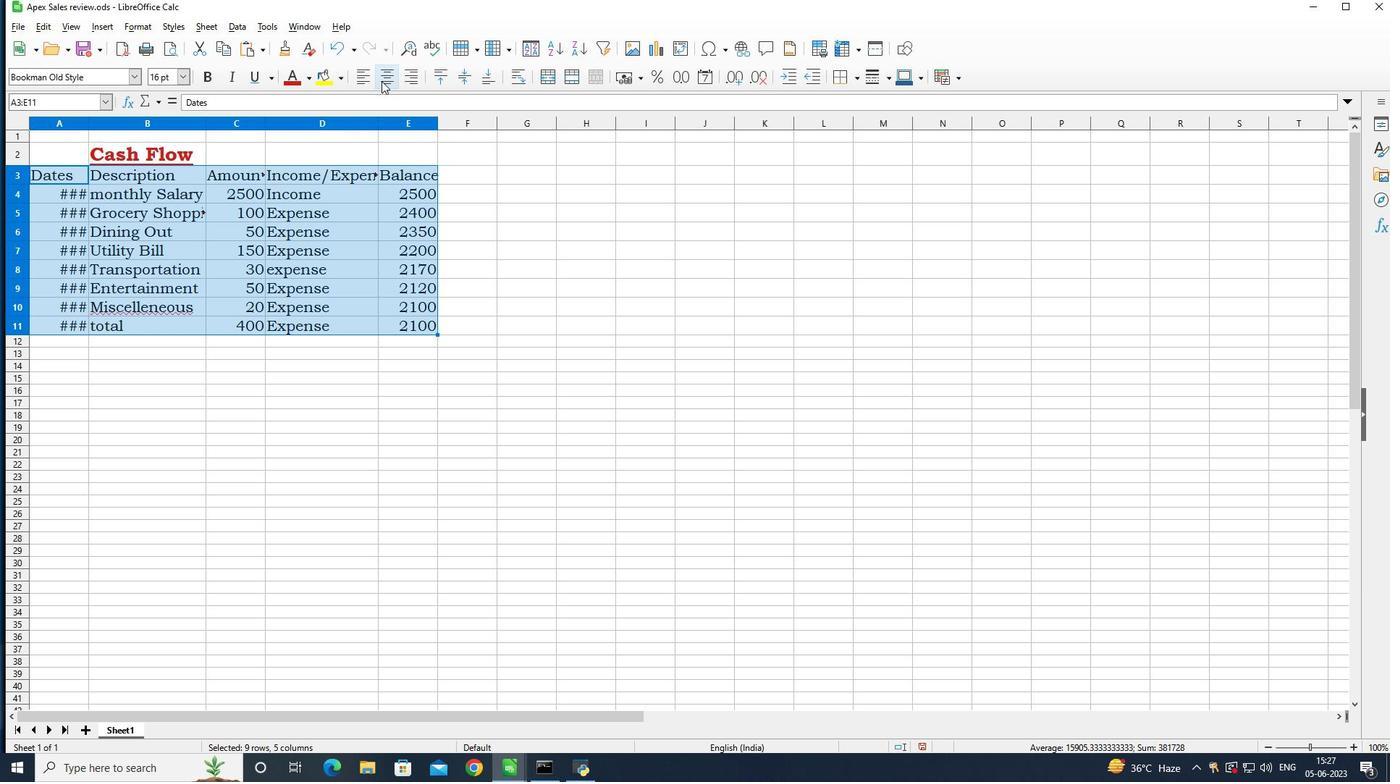 
Action: Mouse moved to (144, 155)
Screenshot: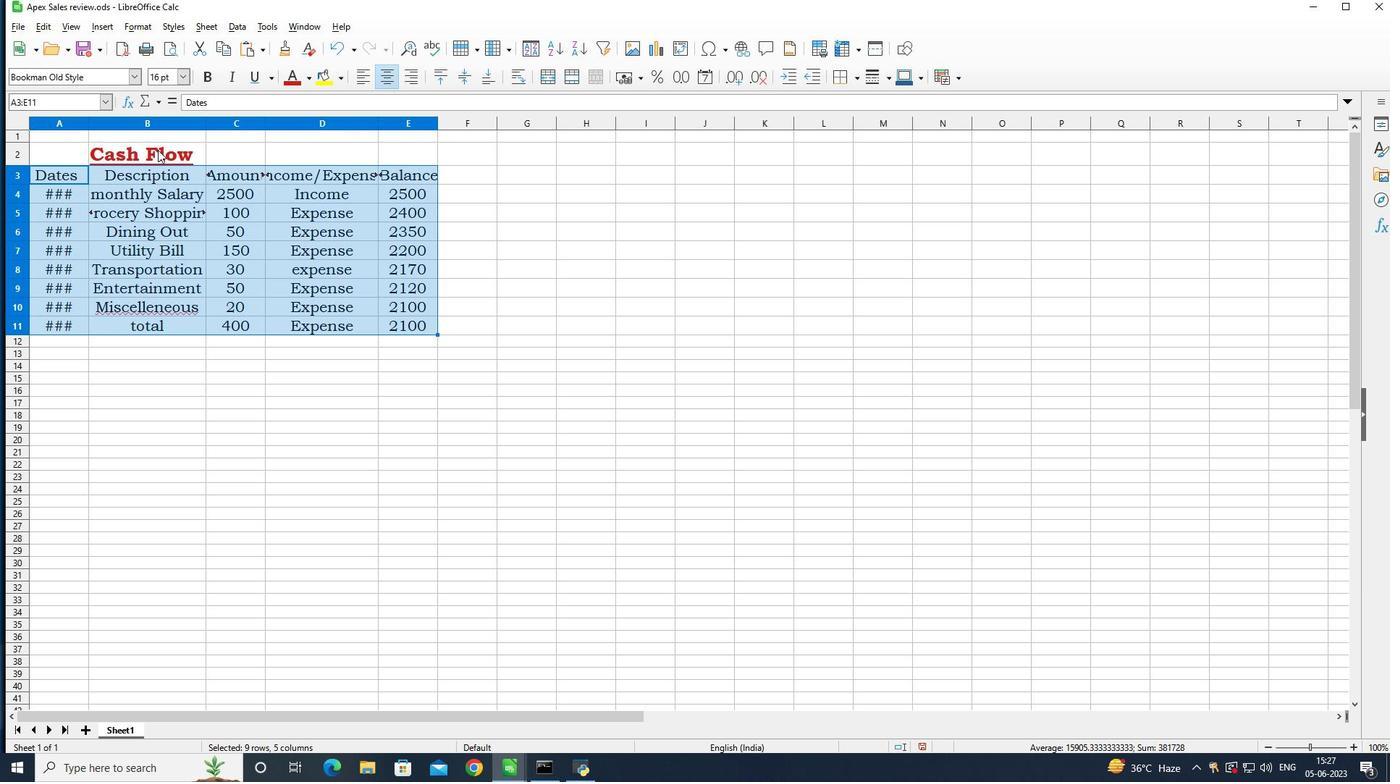 
Action: Mouse pressed left at (144, 155)
Screenshot: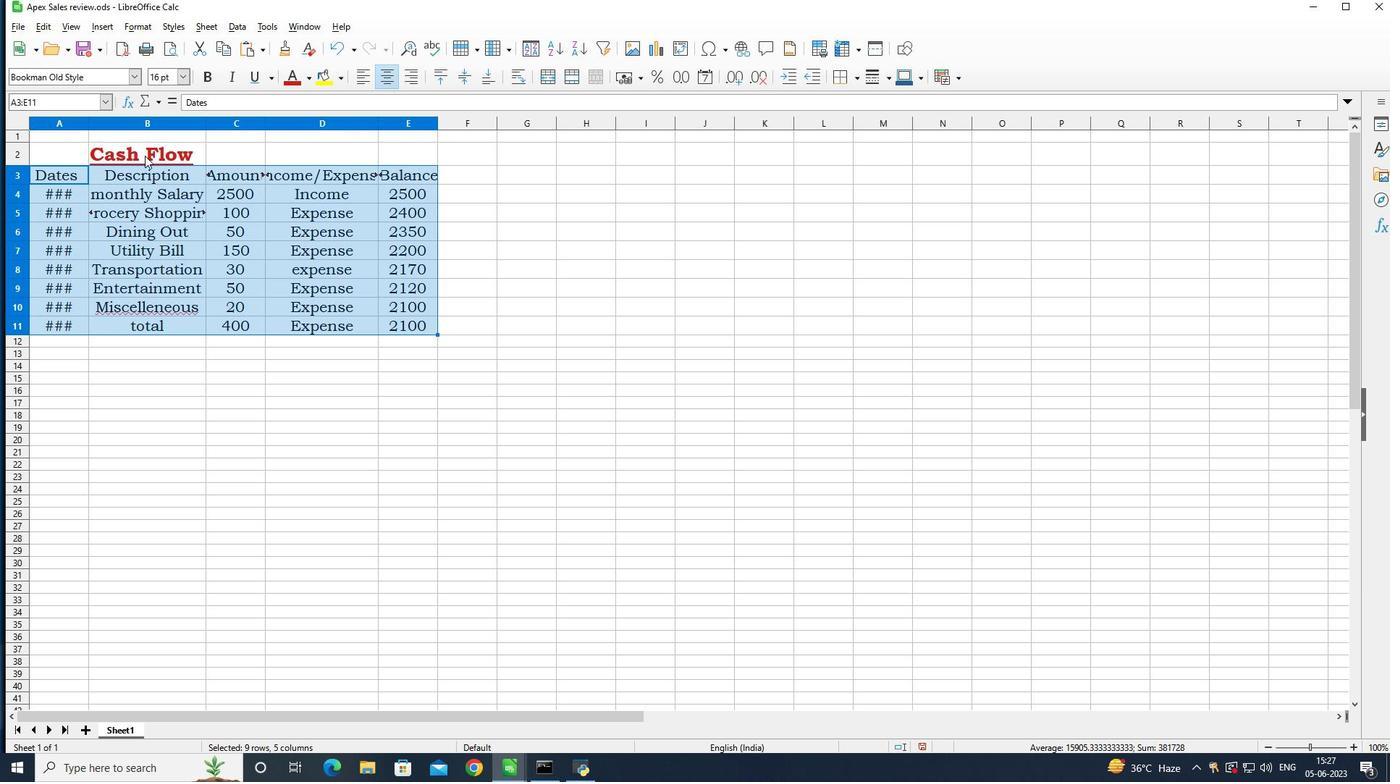 
Action: Mouse pressed left at (144, 155)
Screenshot: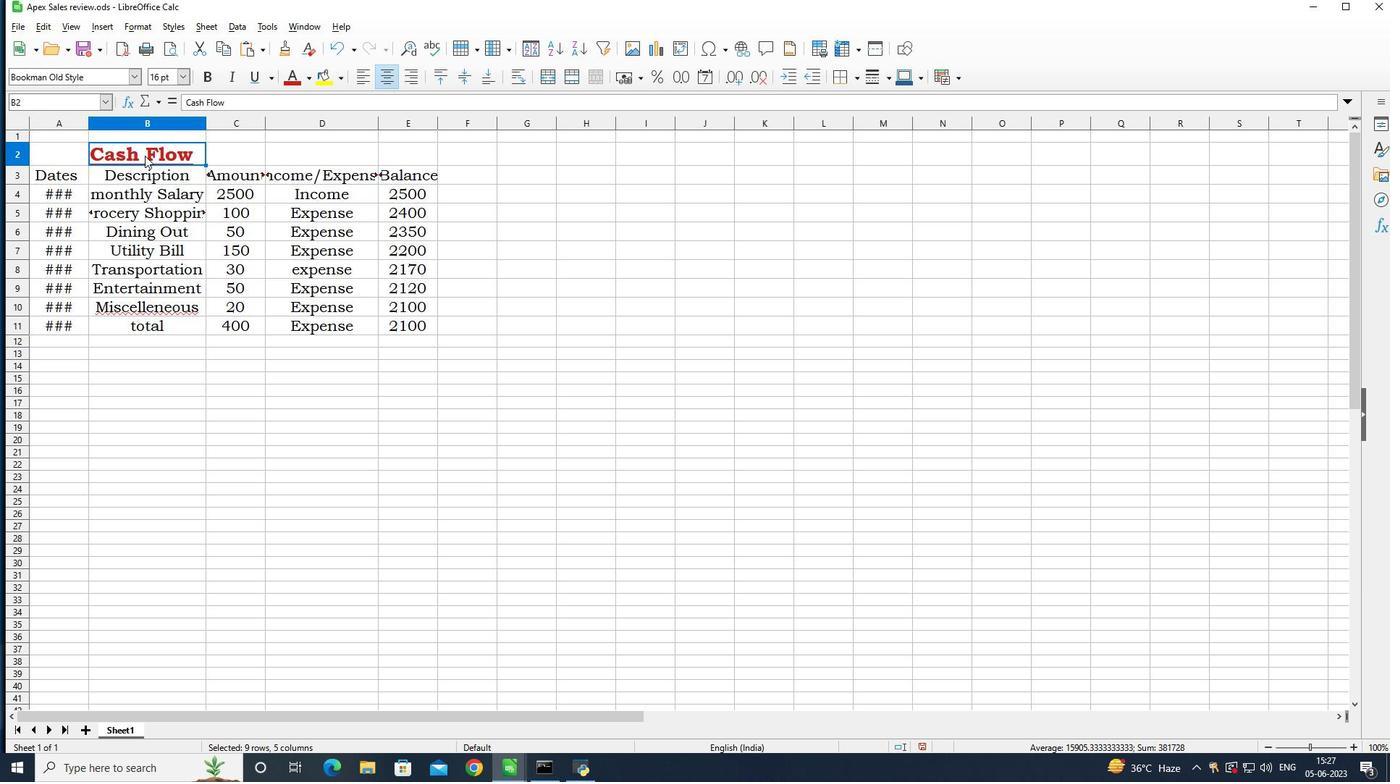
Action: Mouse moved to (395, 74)
Screenshot: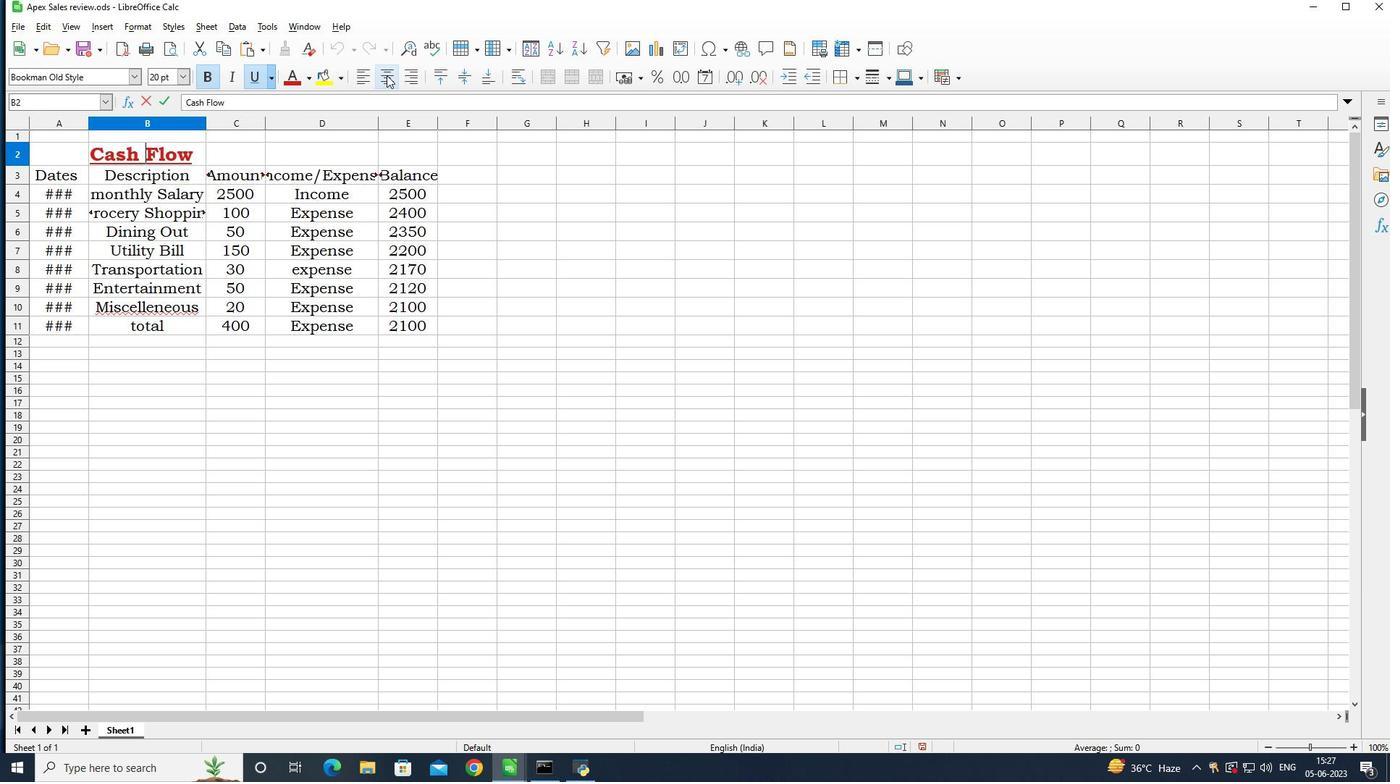 
Action: Mouse pressed left at (395, 74)
Screenshot: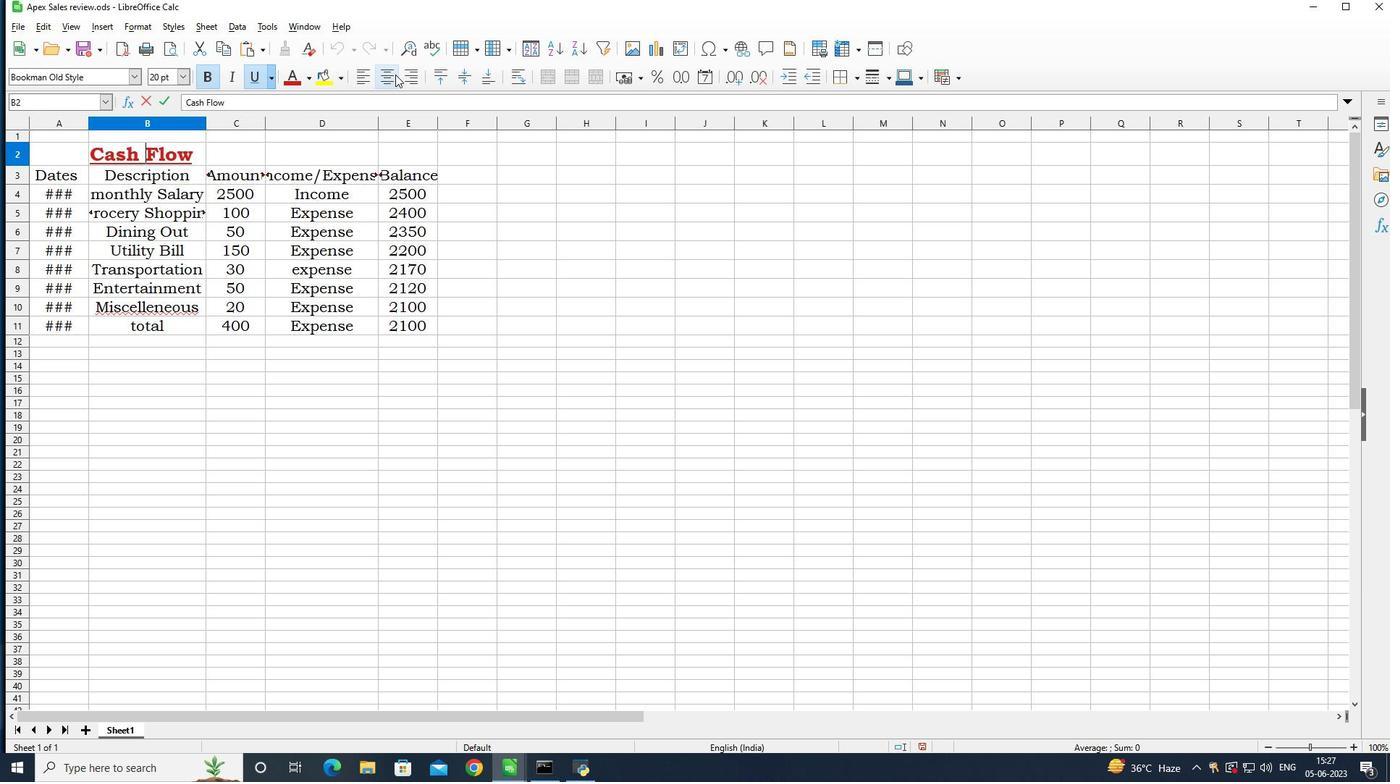 
Action: Mouse moved to (493, 241)
Screenshot: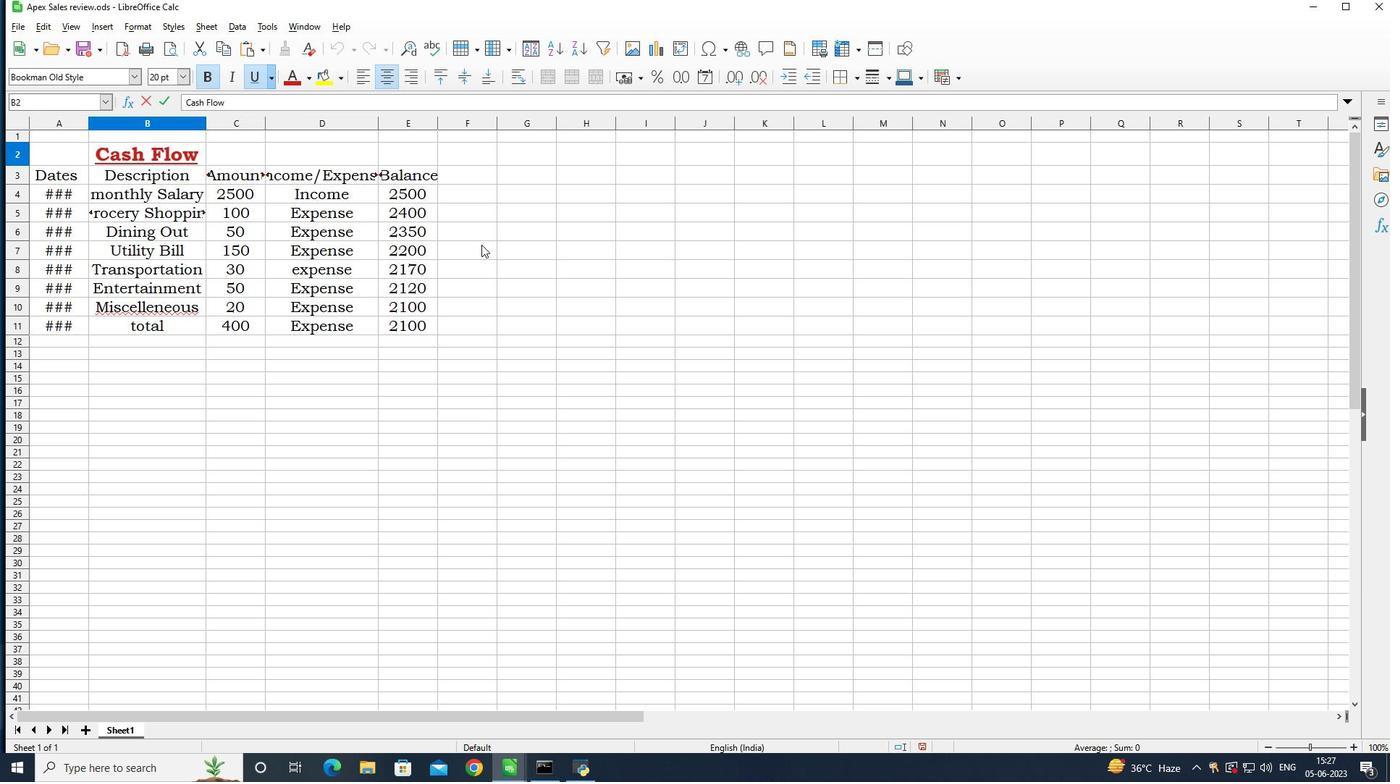 
Action: Mouse pressed left at (493, 241)
Screenshot: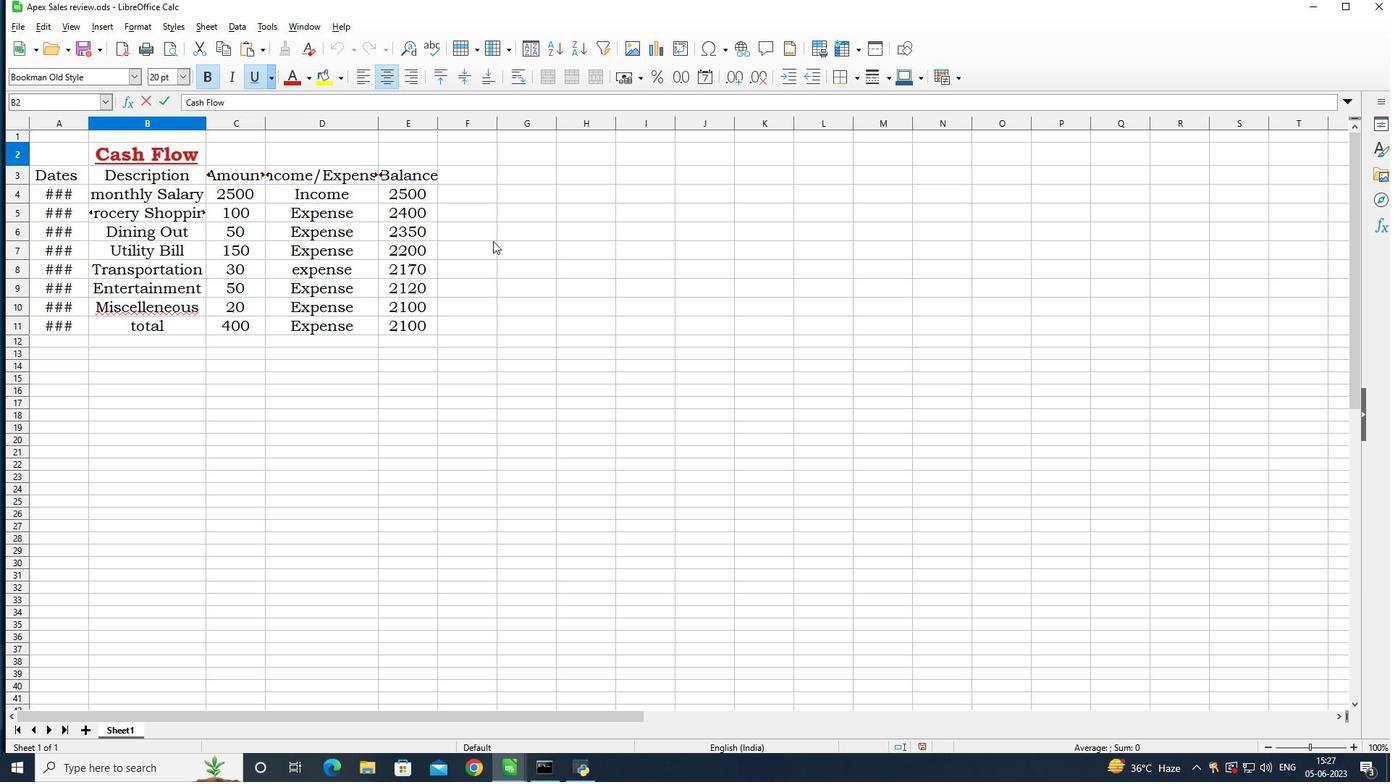 
Action: Mouse moved to (399, 271)
Screenshot: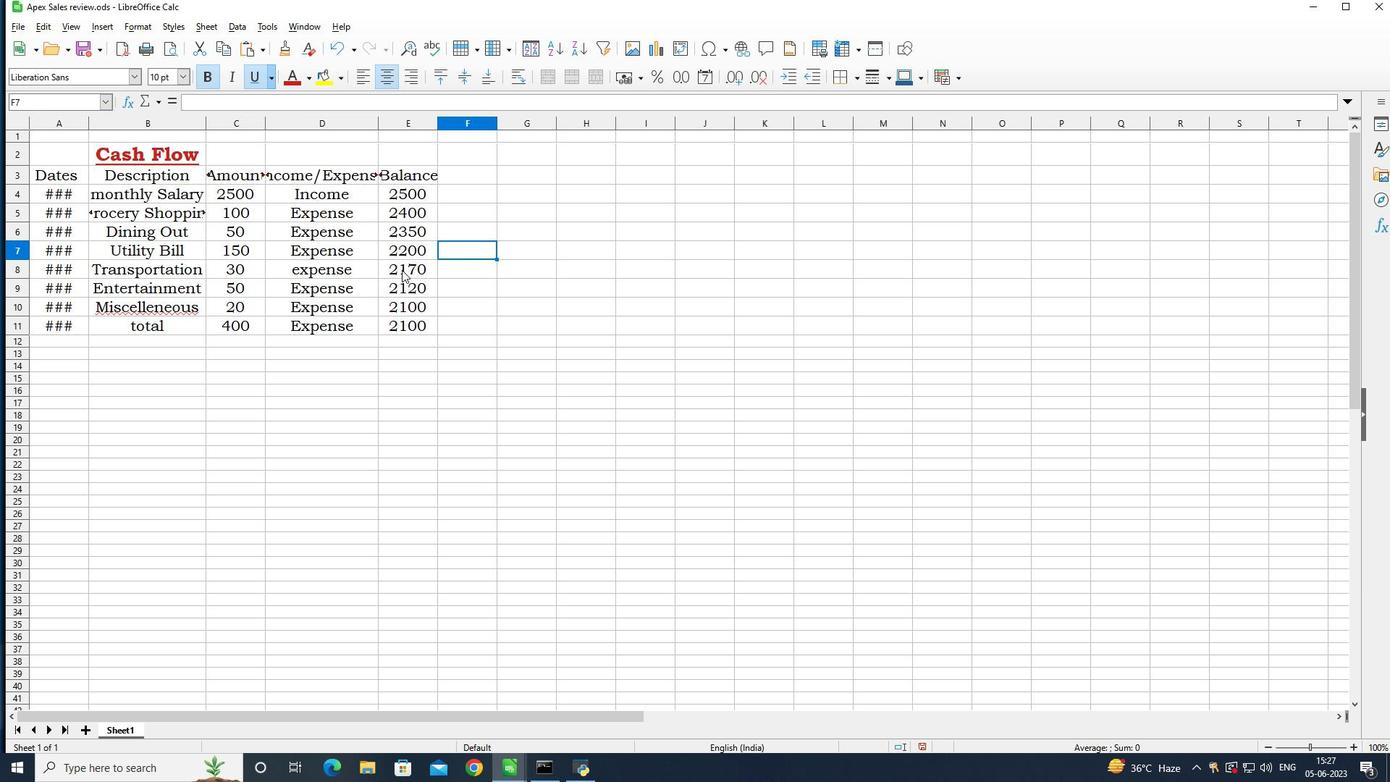 
